 Task: Add an event with the title Casual Training Session: Effective Decision-Making and Problem-Solving Skills, date '2024/05/09', time 9:40 AM to 11:40 AM, logged in from the account softage.3@softage.netand send the event invitation to softage.2@softage.net and softage.4@softage.net. Set a reminder for the event At time of event
Action: Mouse moved to (108, 120)
Screenshot: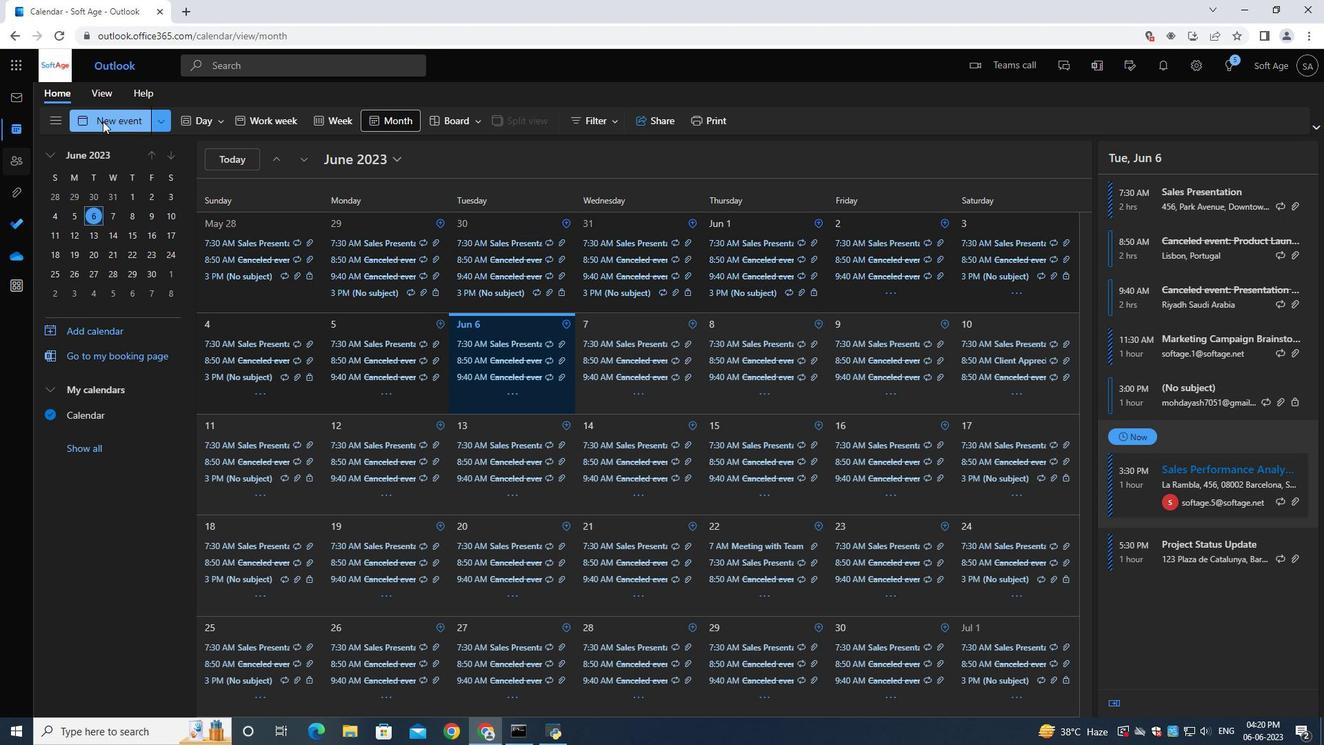 
Action: Mouse pressed left at (108, 120)
Screenshot: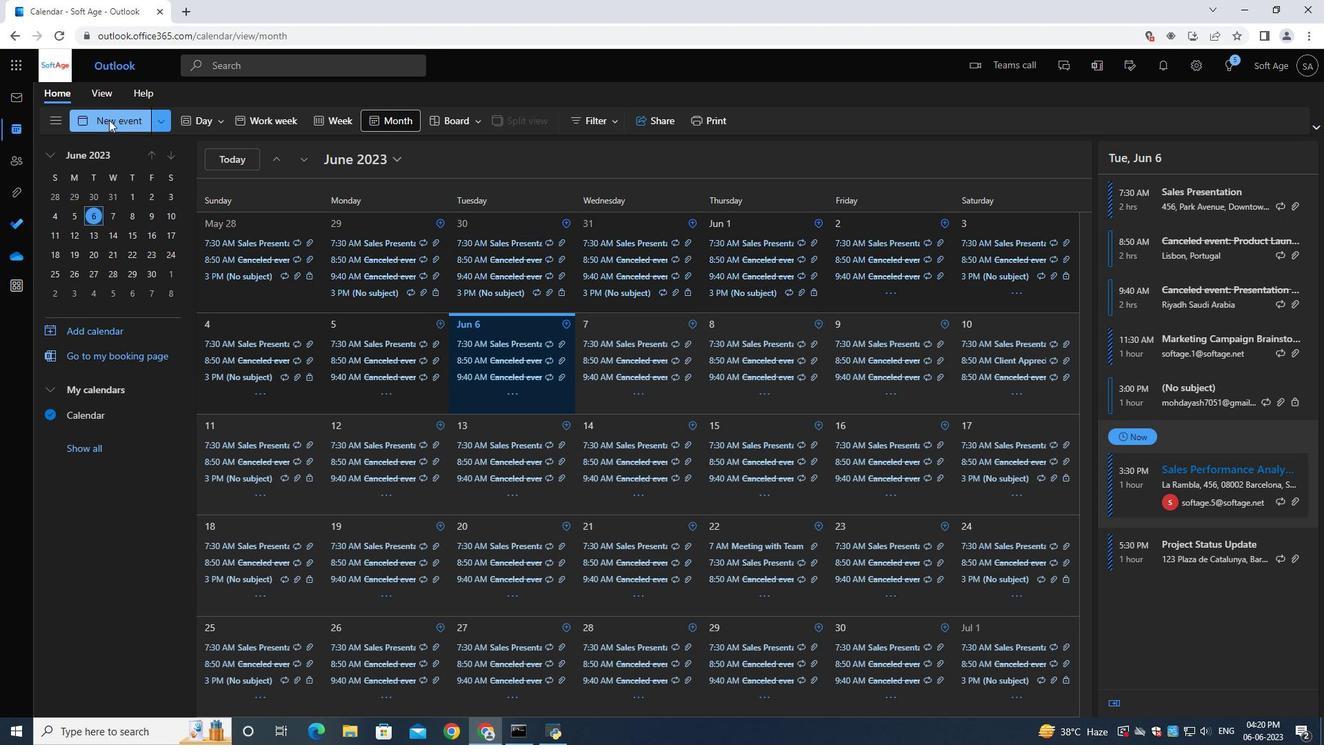 
Action: Mouse moved to (342, 213)
Screenshot: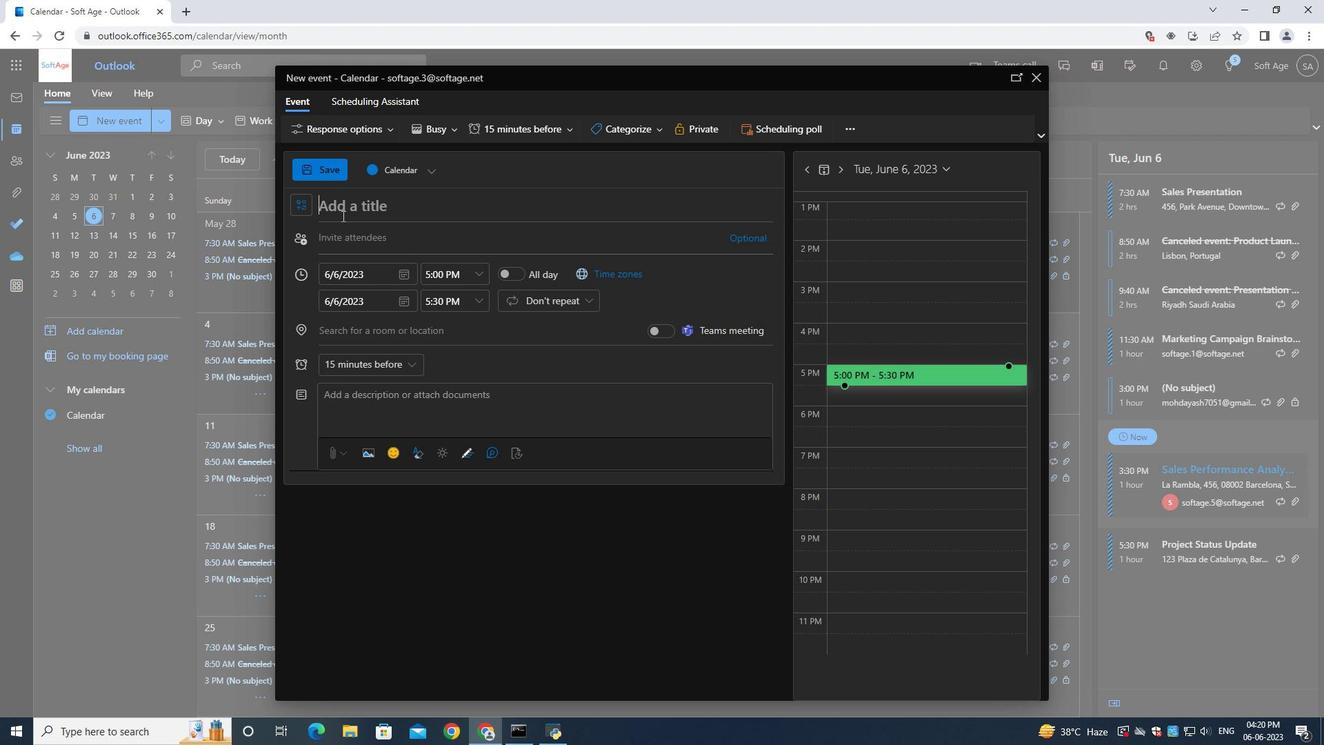 
Action: Mouse pressed left at (342, 213)
Screenshot: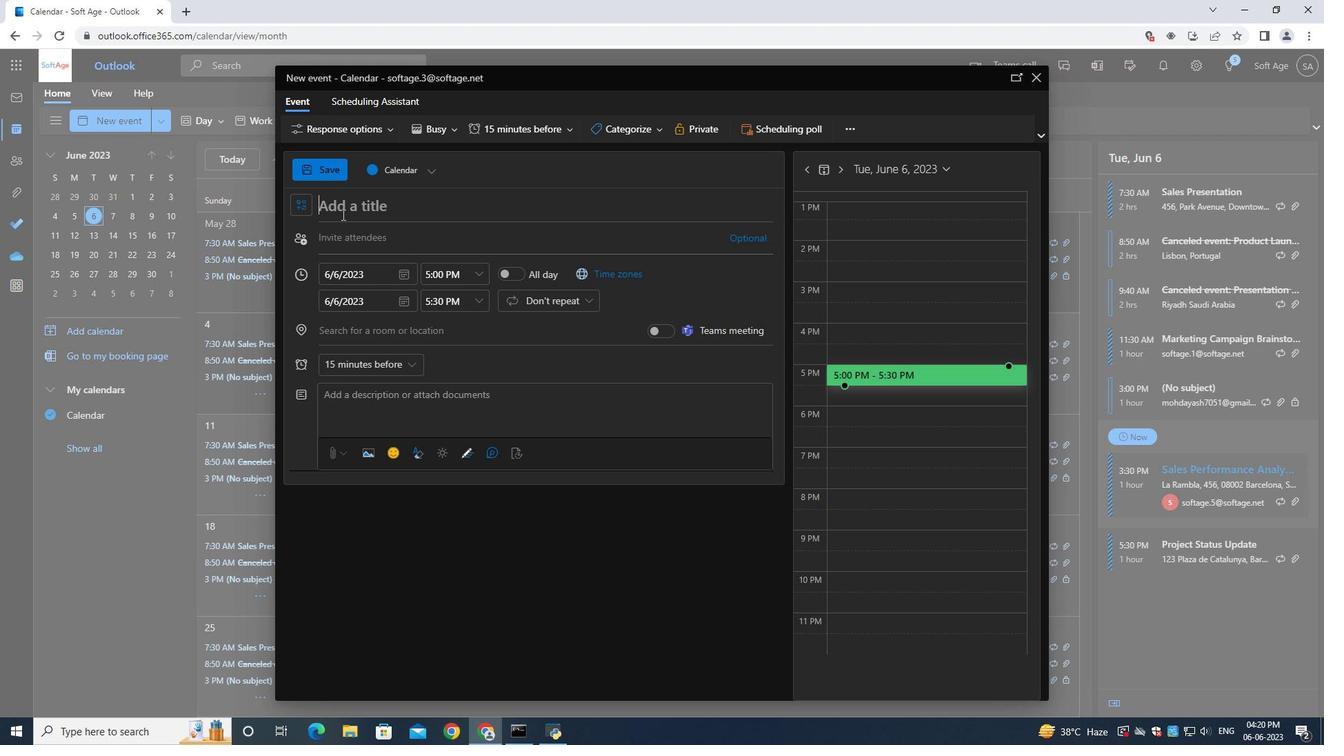 
Action: Mouse moved to (342, 213)
Screenshot: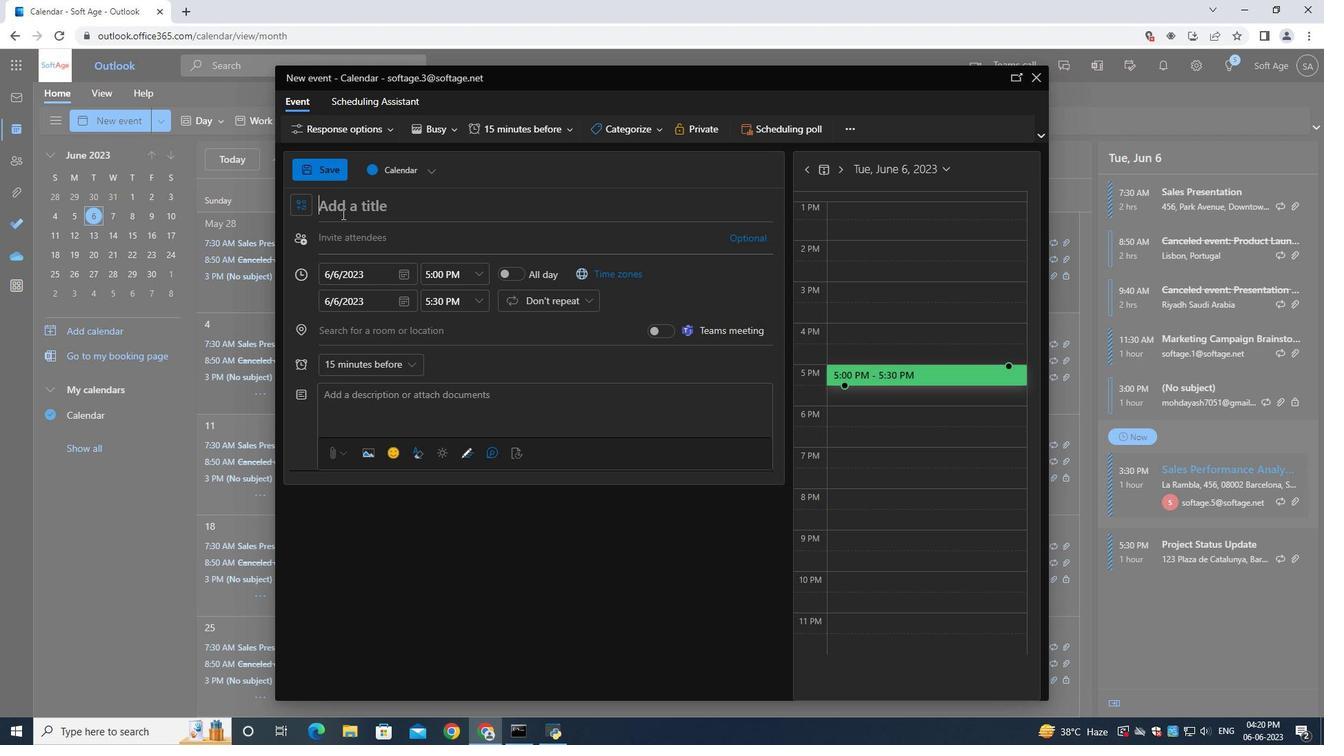 
Action: Key pressed <Key.shift><Key.shift><Key.shift><Key.shift><Key.shift><Key.shift><Key.shift><Key.shift><Key.shift><Key.shift><Key.shift><Key.shift><Key.shift><Key.shift><Key.shift><Key.shift><Key.shift><Key.shift><Key.shift><Key.shift><Key.shift><Key.shift><Key.shift>Casual<Key.space><Key.shift>Training<Key.space><Key.shift>Session<Key.shift_r>:<Key.space><Key.shift>Effective<Key.space><Key.shift>Decision-<Key.shift>Making<Key.space>and<Key.space><Key.shift><Key.shift>Problem<Key.space><Key.shift><Key.shift><Key.shift><Key.shift><Key.shift><Key.shift><Key.shift><Key.shift><Key.shift><Key.shift><Key.shift><Key.shift><Key.shift><Key.shift>-<Key.backspace><Key.backspace>-<Key.shift><Key.shift><Key.shift><Key.shift>Solving<Key.space><Key.shift>Skills
Screenshot: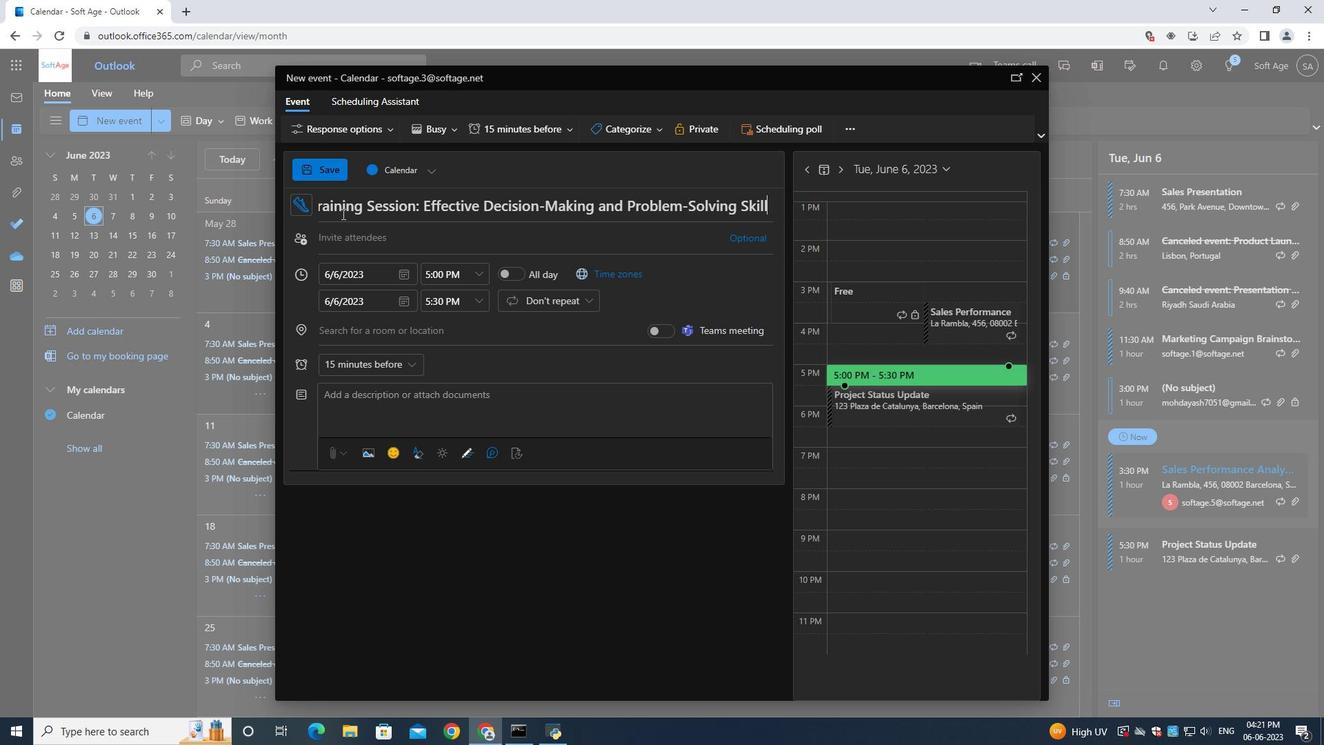 
Action: Mouse moved to (404, 278)
Screenshot: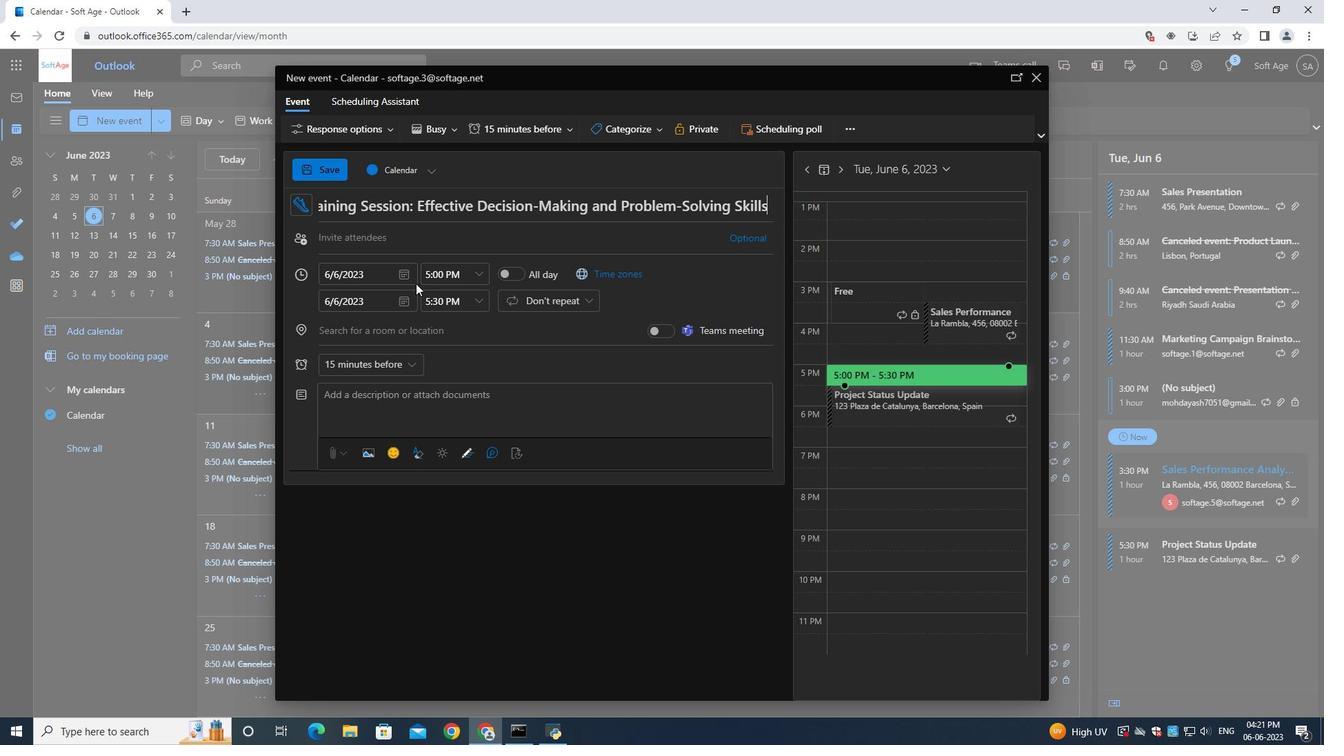 
Action: Mouse pressed left at (404, 278)
Screenshot: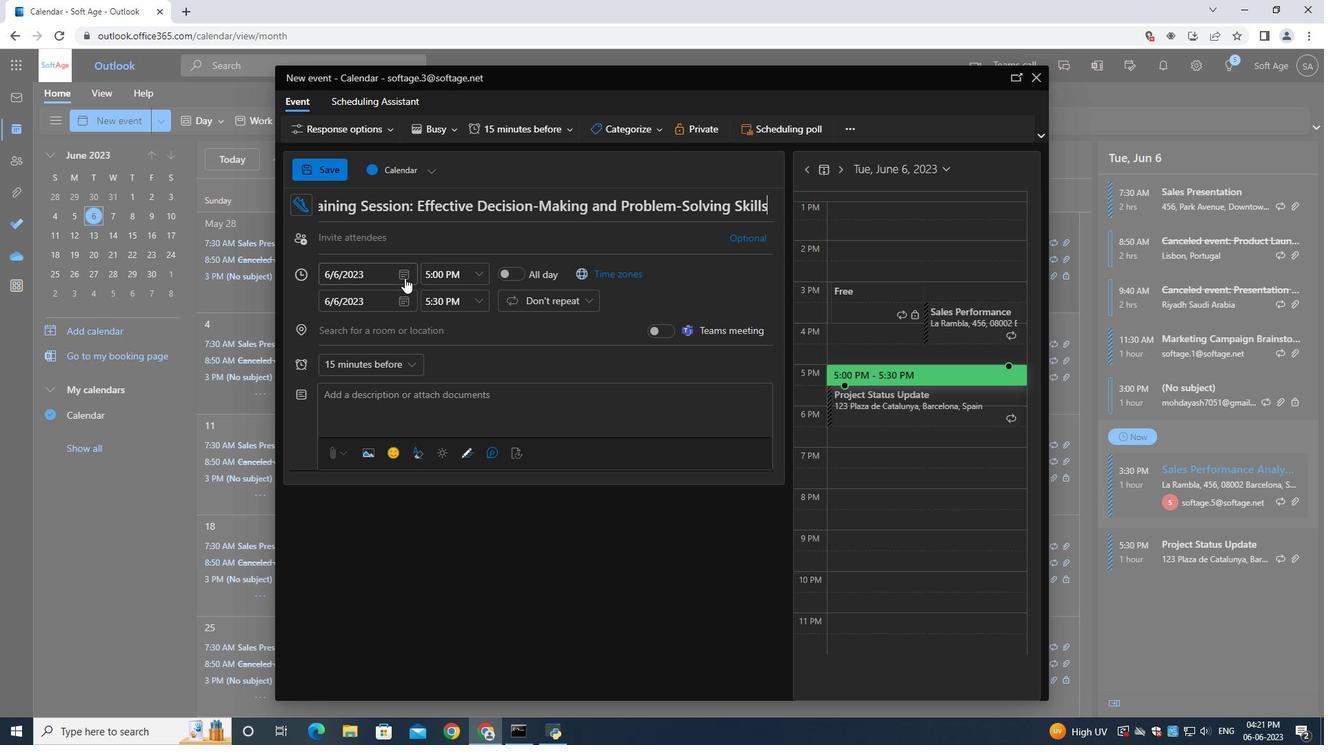 
Action: Mouse moved to (444, 302)
Screenshot: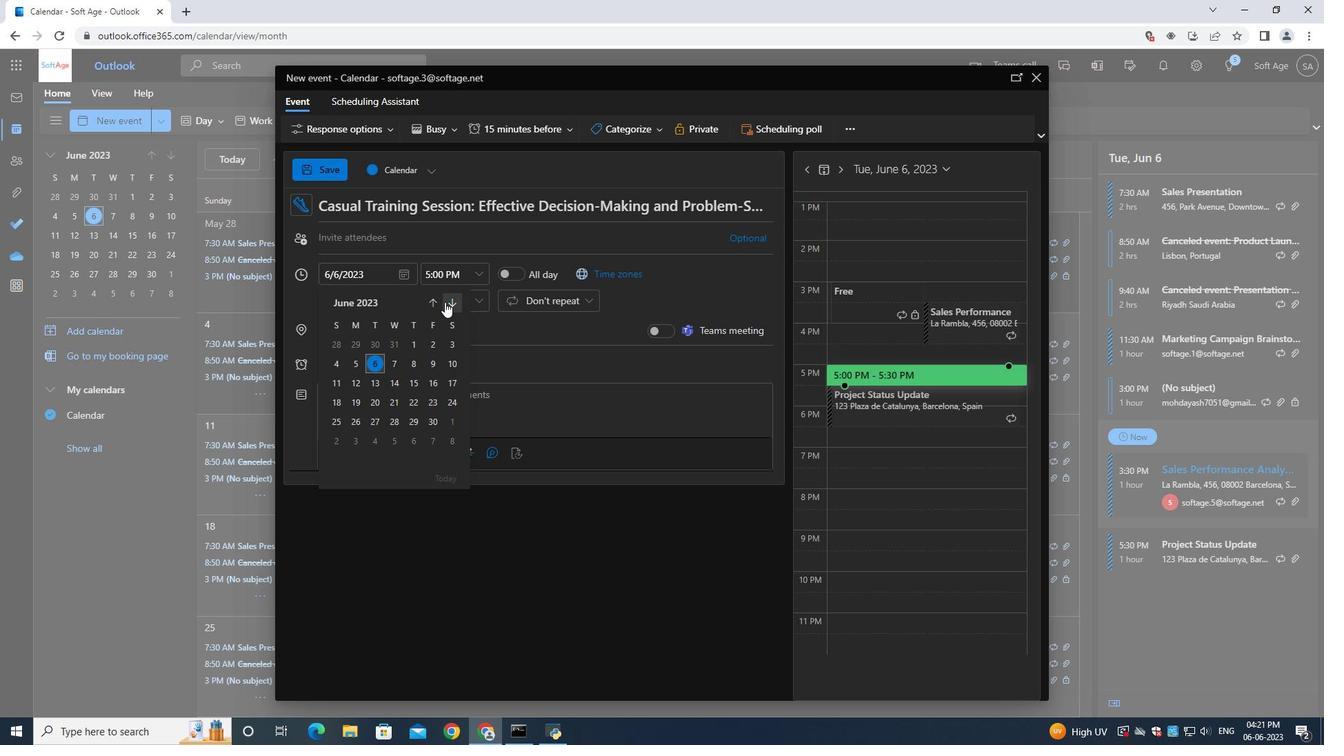 
Action: Mouse pressed left at (444, 302)
Screenshot: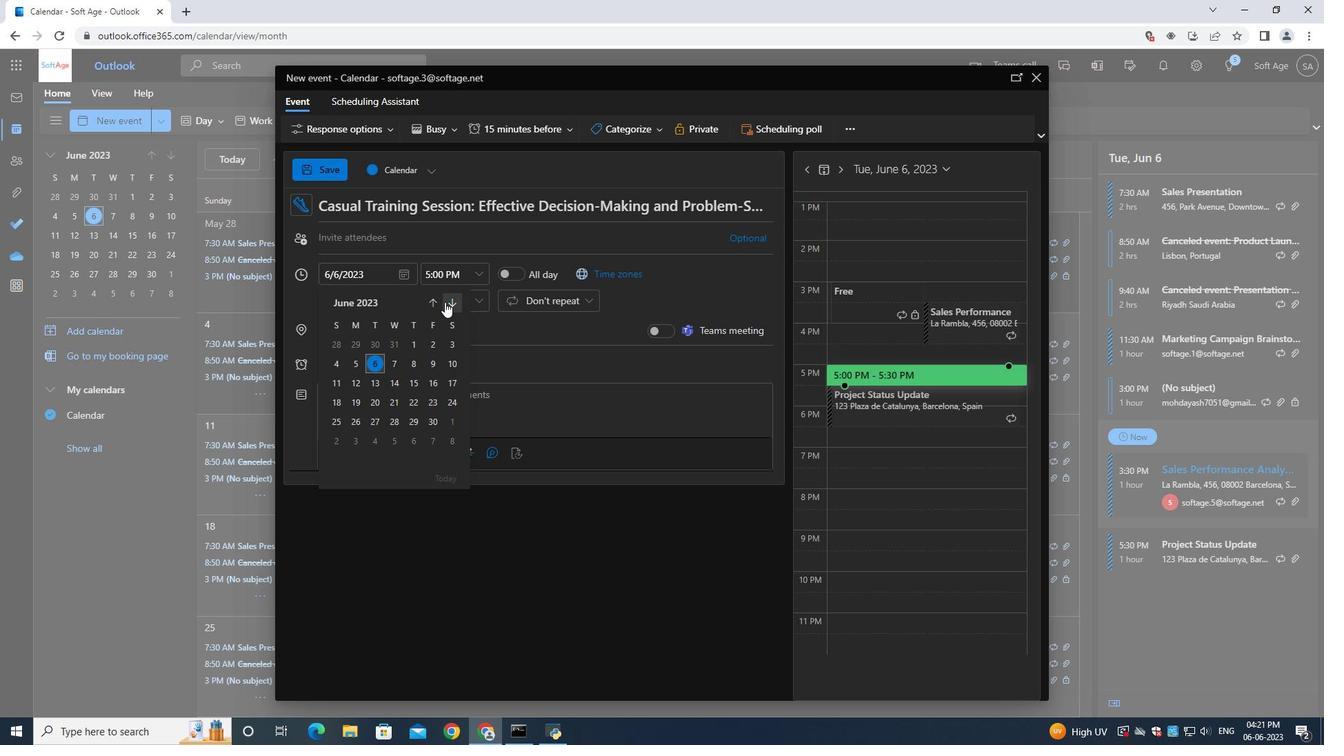 
Action: Mouse moved to (445, 302)
Screenshot: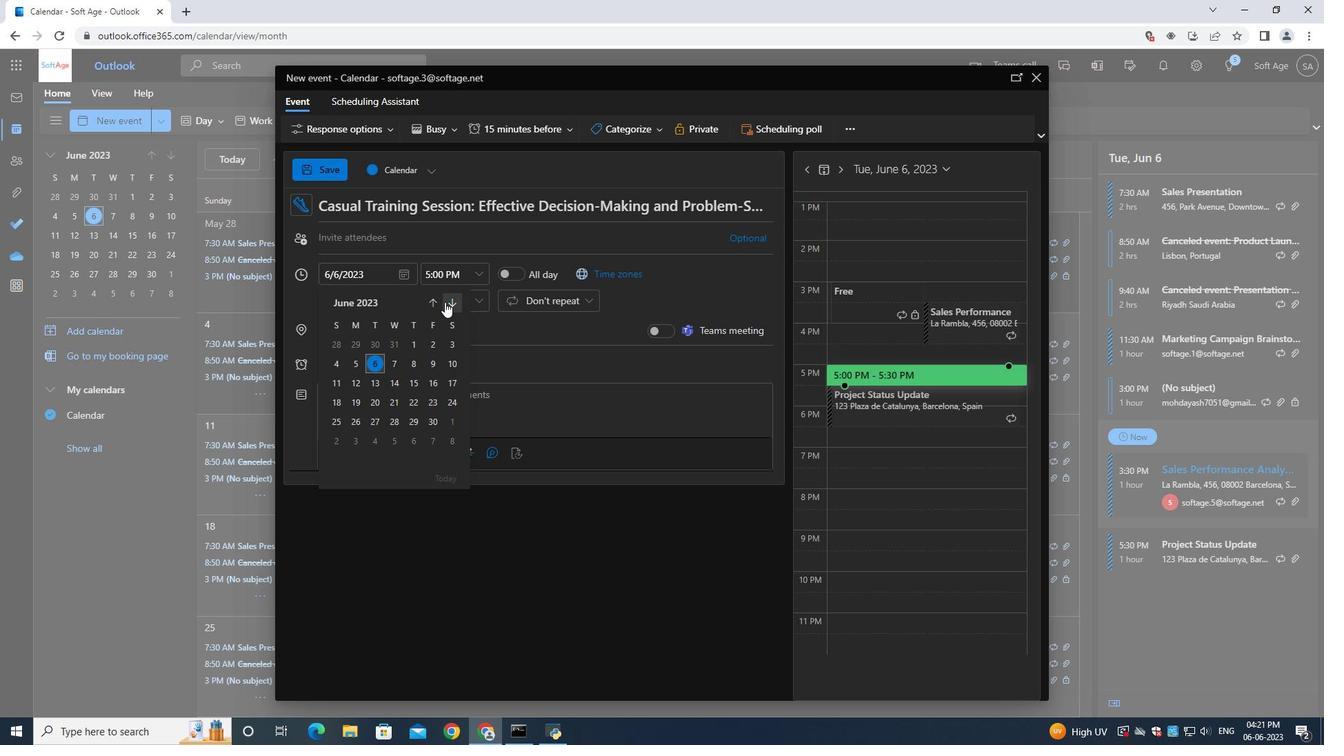 
Action: Mouse pressed left at (445, 302)
Screenshot: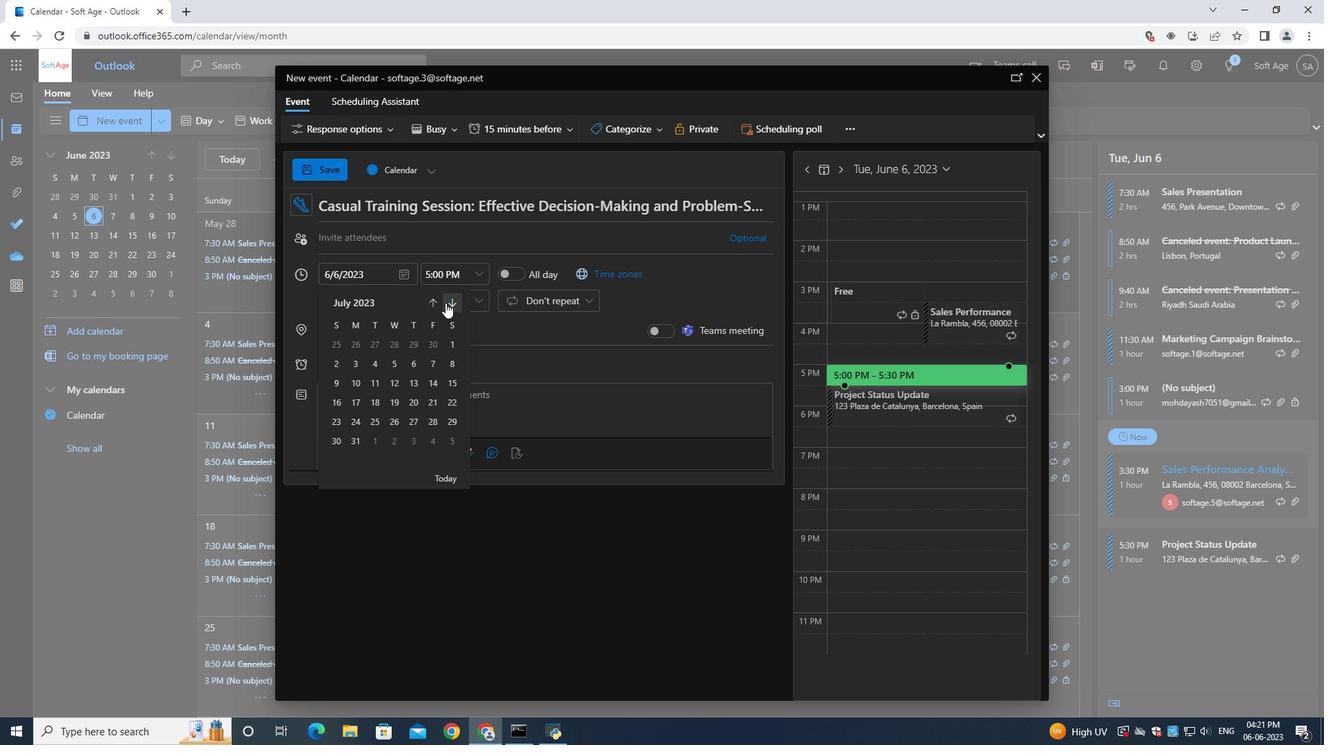 
Action: Mouse pressed left at (445, 302)
Screenshot: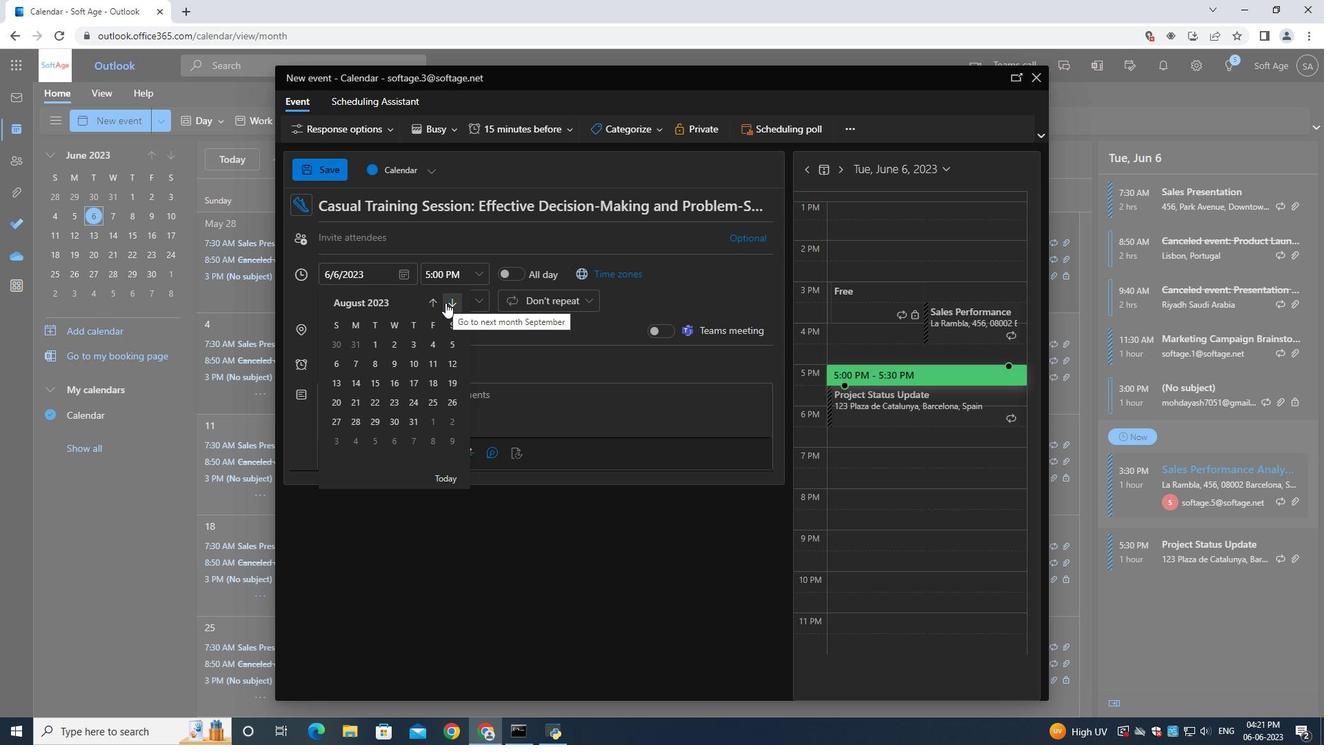 
Action: Mouse pressed left at (445, 302)
Screenshot: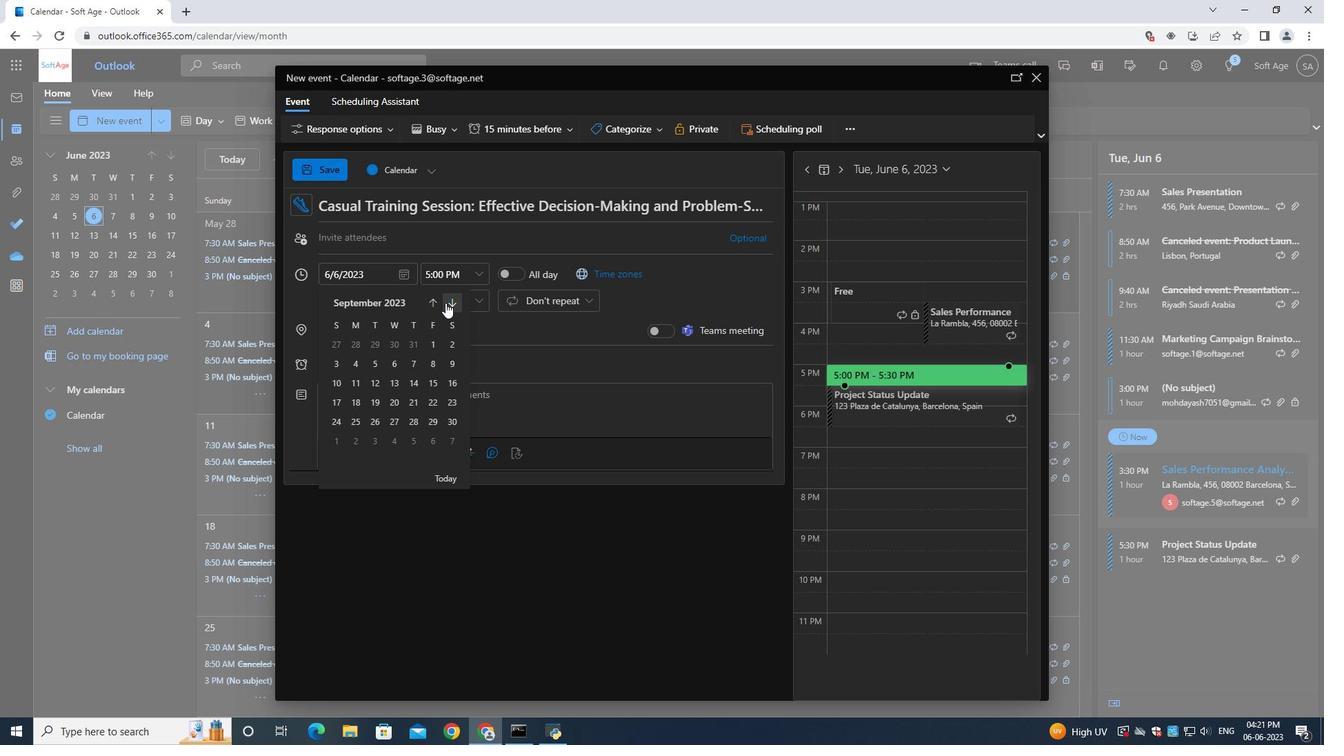 
Action: Mouse pressed left at (445, 302)
Screenshot: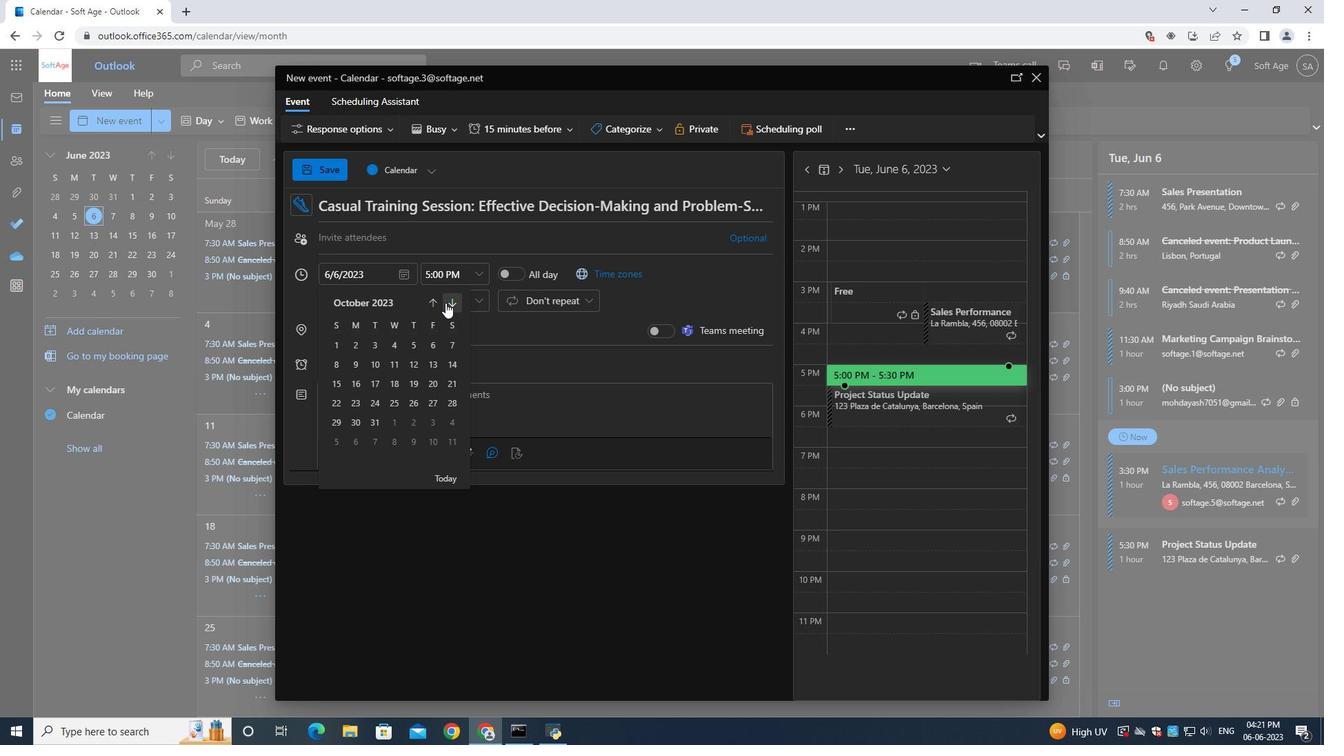 
Action: Mouse pressed left at (445, 302)
Screenshot: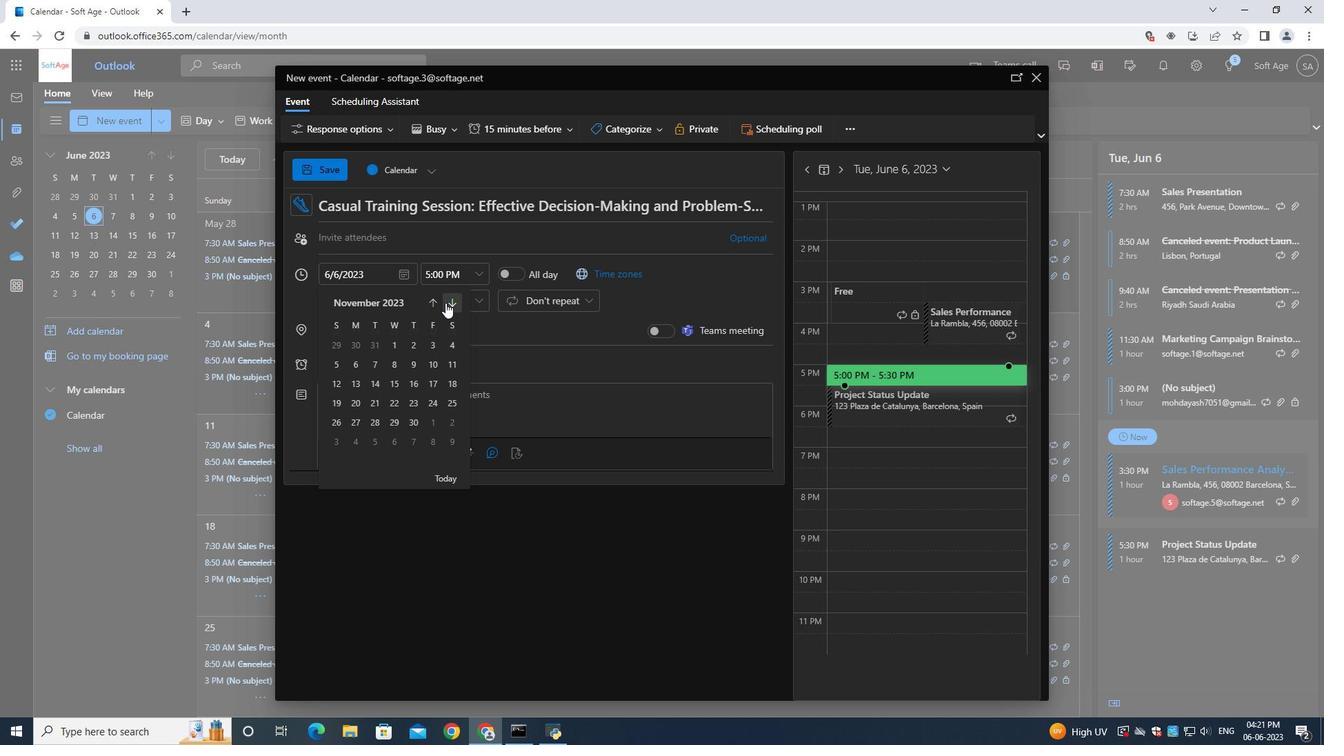 
Action: Mouse pressed left at (445, 302)
Screenshot: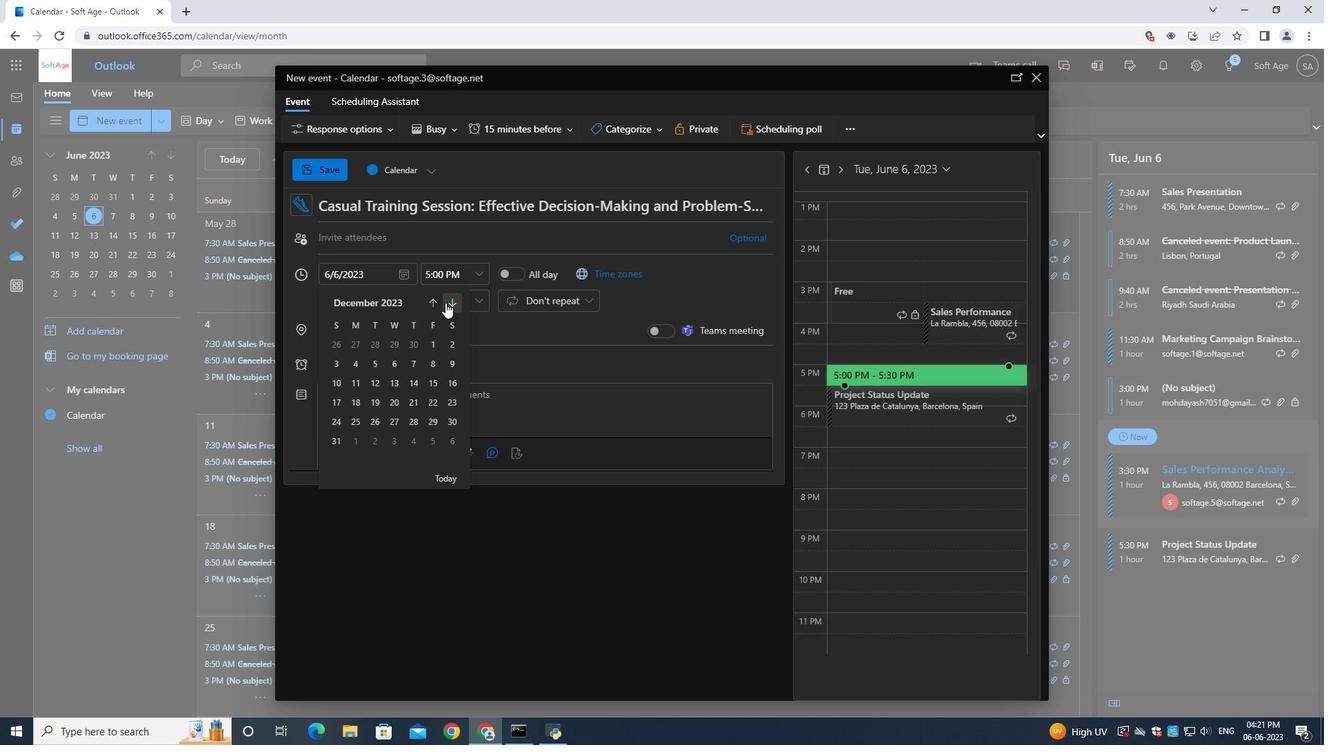 
Action: Mouse pressed left at (445, 302)
Screenshot: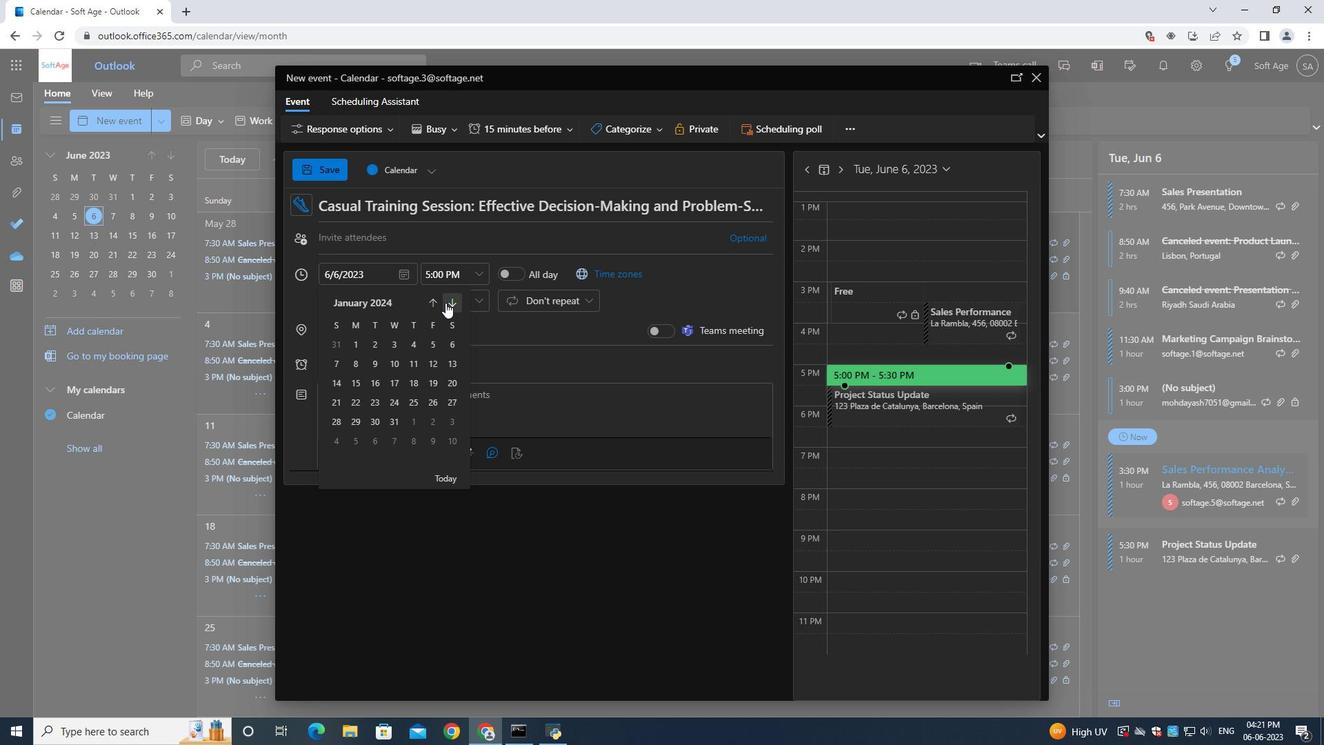 
Action: Mouse pressed left at (445, 302)
Screenshot: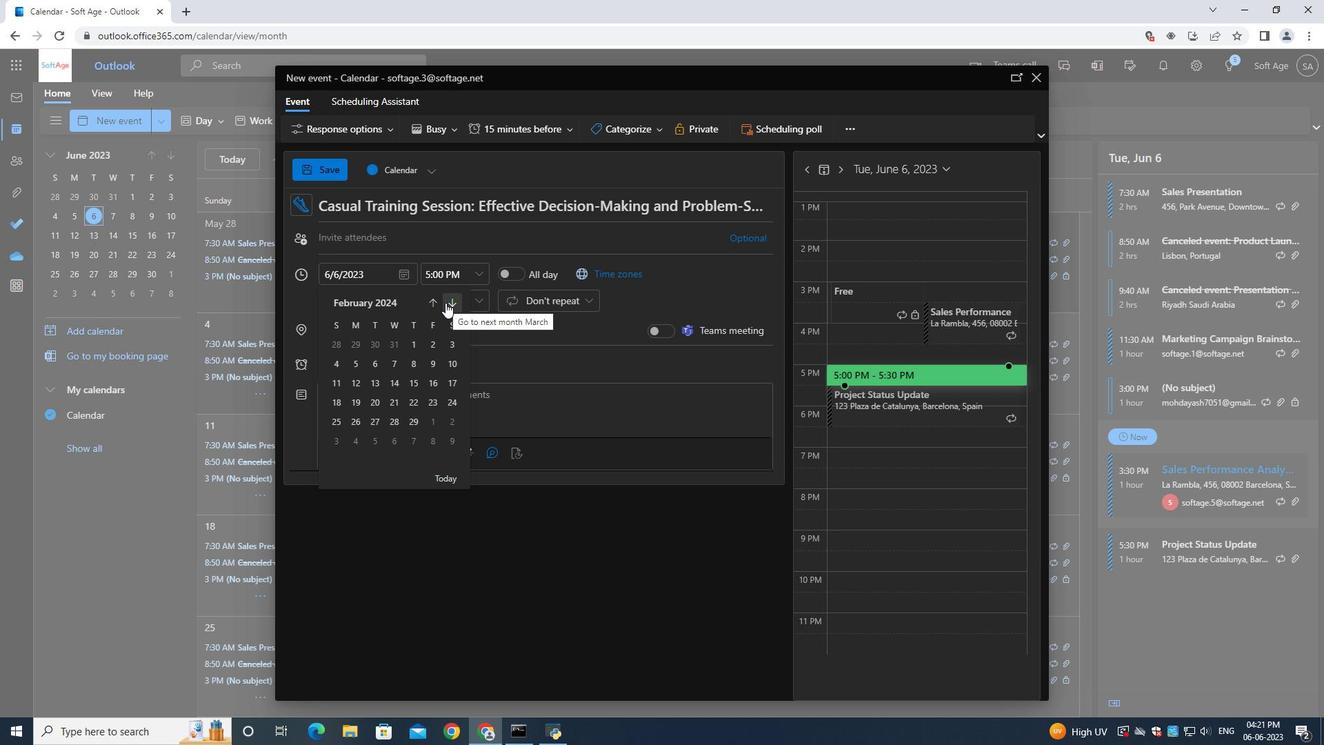 
Action: Mouse pressed left at (445, 302)
Screenshot: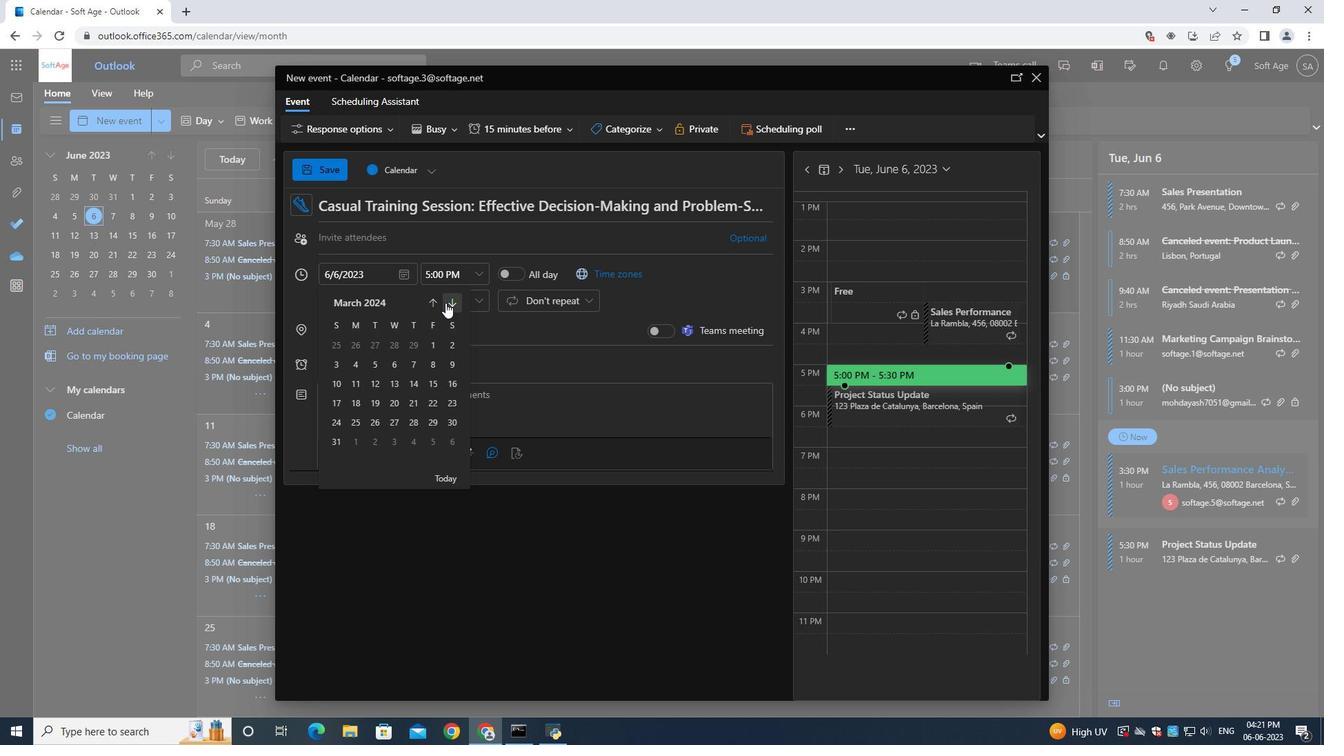 
Action: Mouse pressed left at (445, 302)
Screenshot: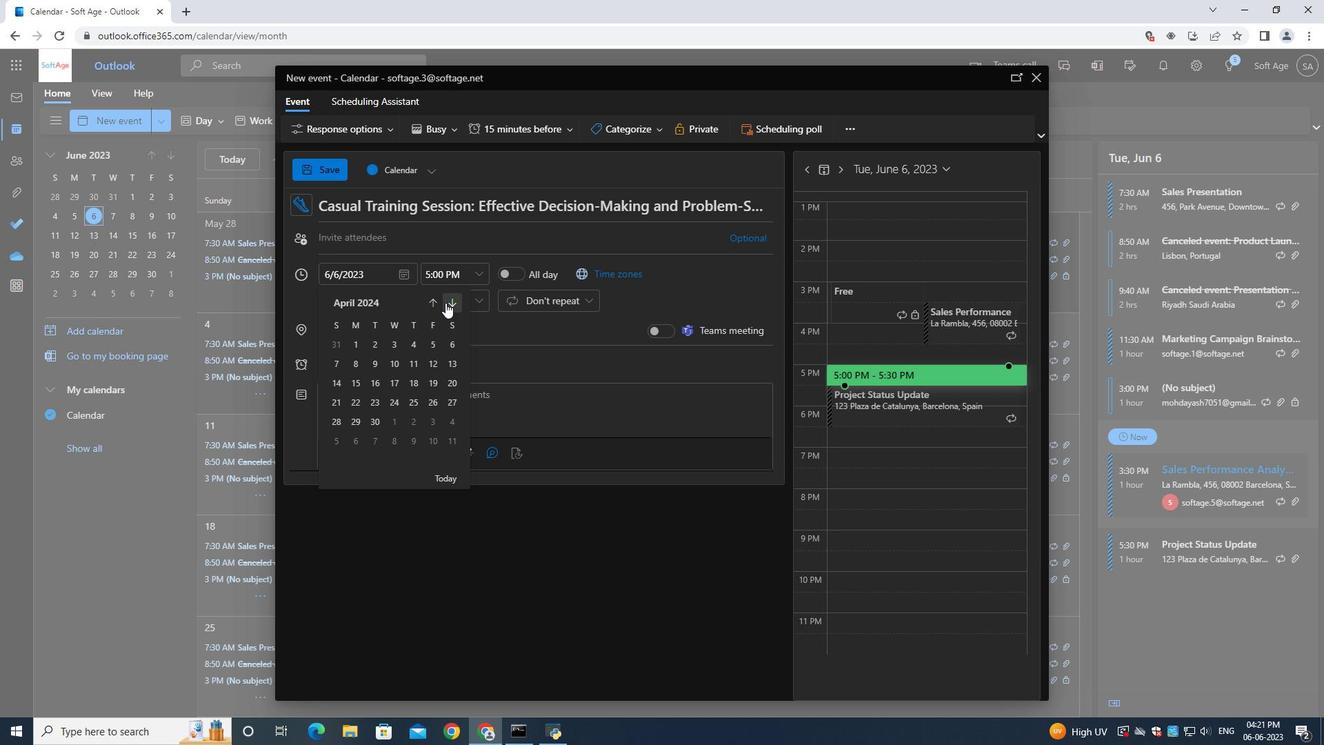 
Action: Mouse moved to (411, 363)
Screenshot: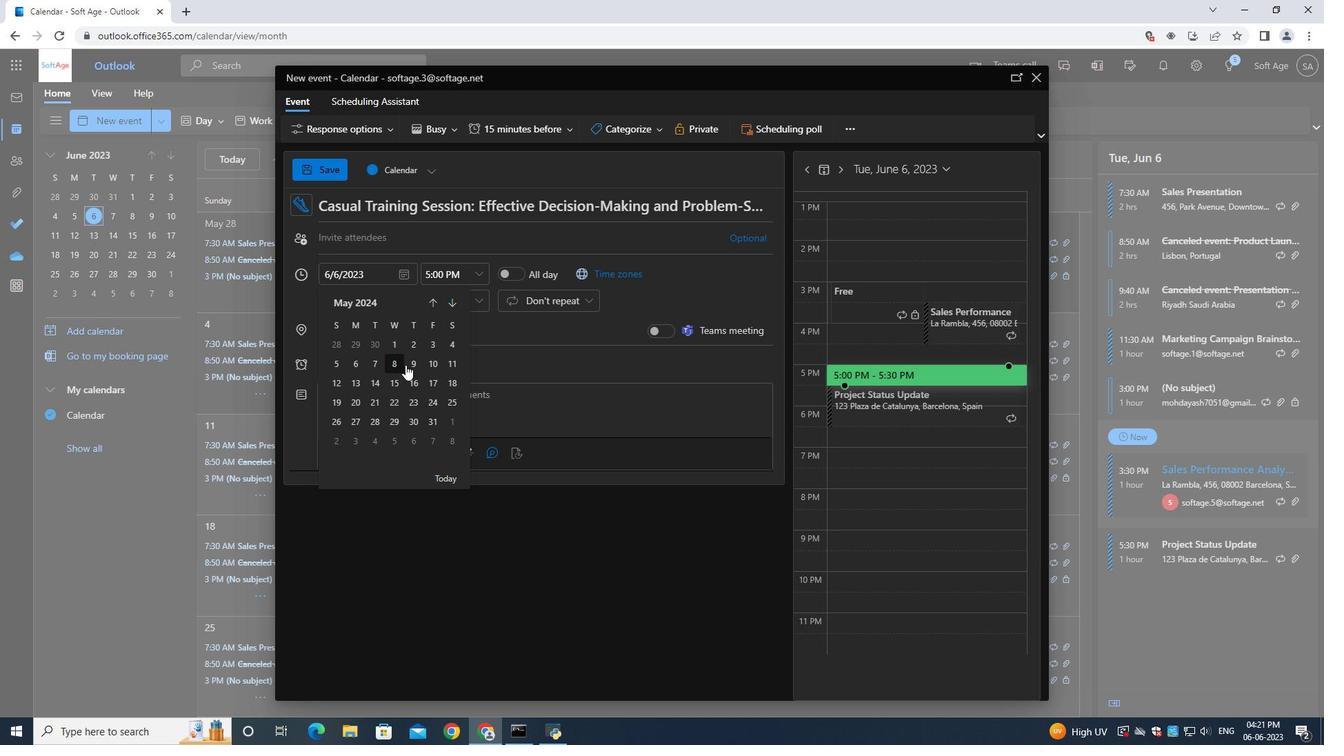
Action: Mouse pressed left at (411, 363)
Screenshot: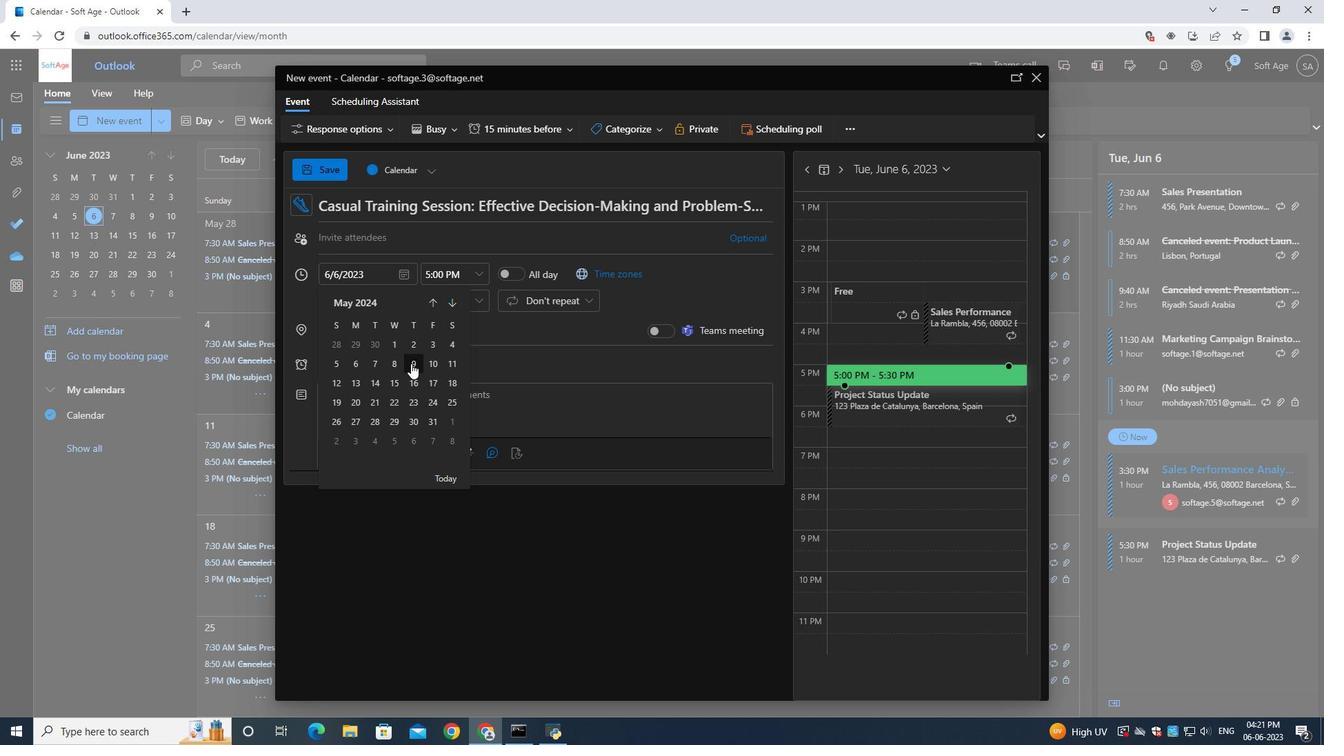 
Action: Mouse moved to (442, 278)
Screenshot: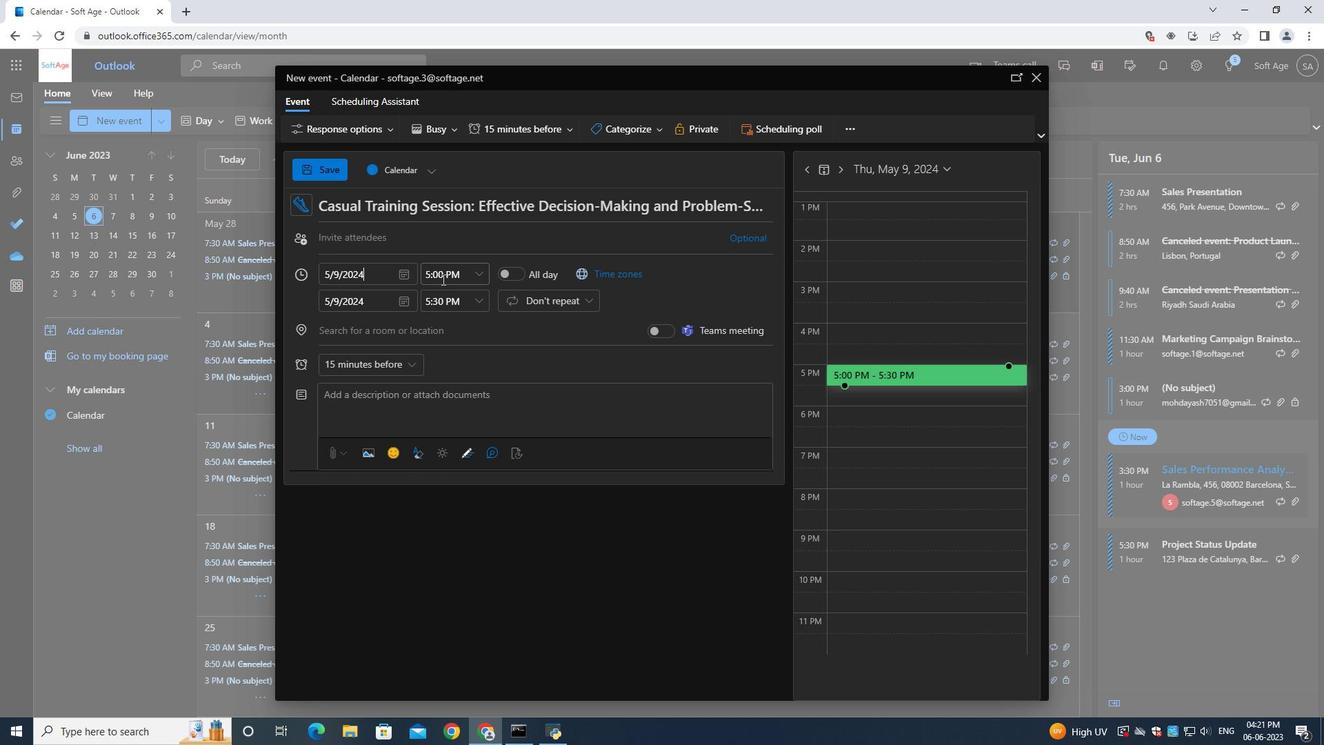 
Action: Mouse pressed left at (442, 278)
Screenshot: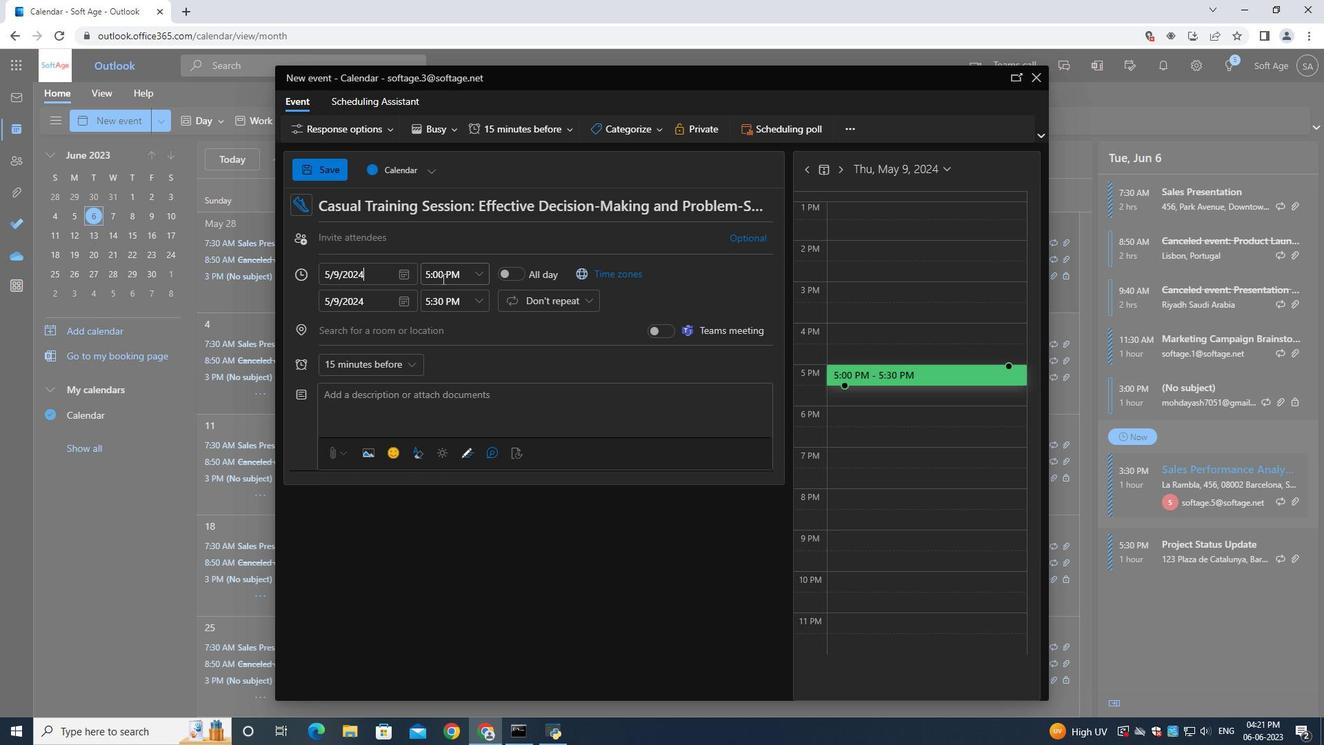 
Action: Mouse moved to (433, 274)
Screenshot: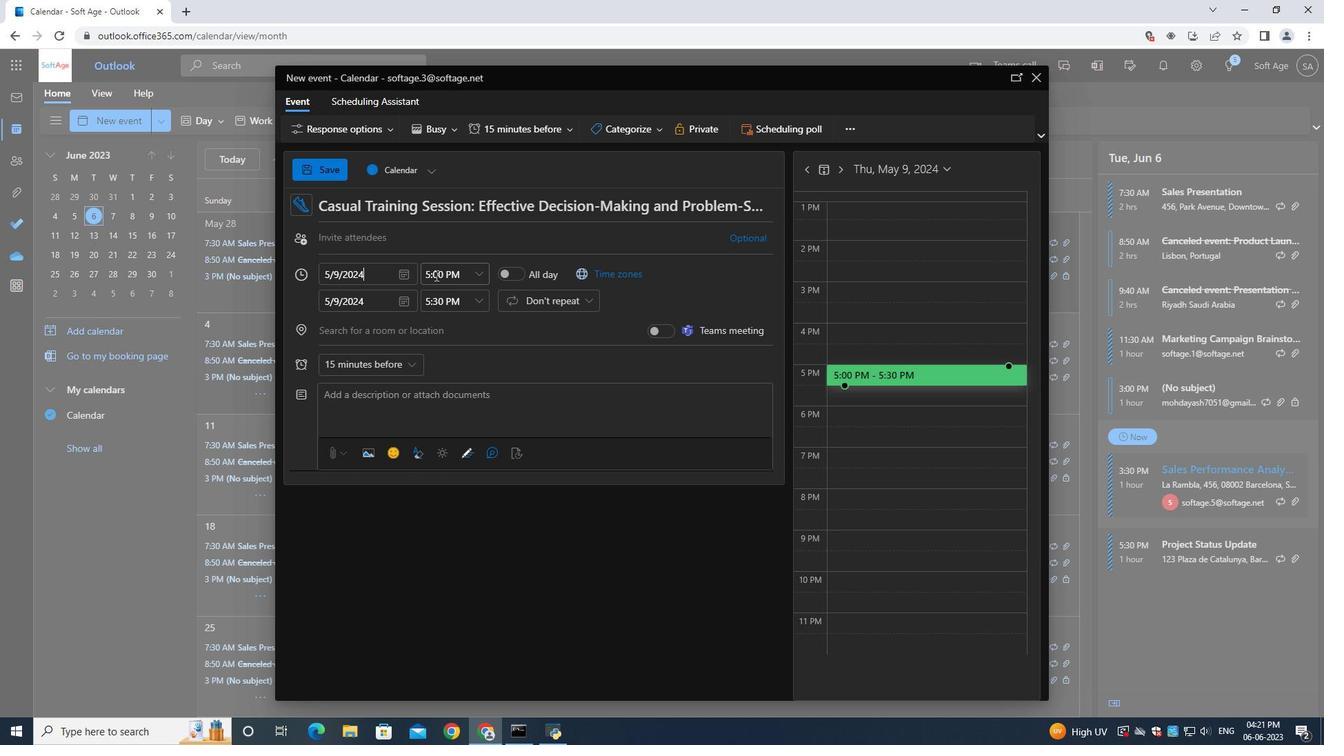 
Action: Mouse pressed left at (433, 274)
Screenshot: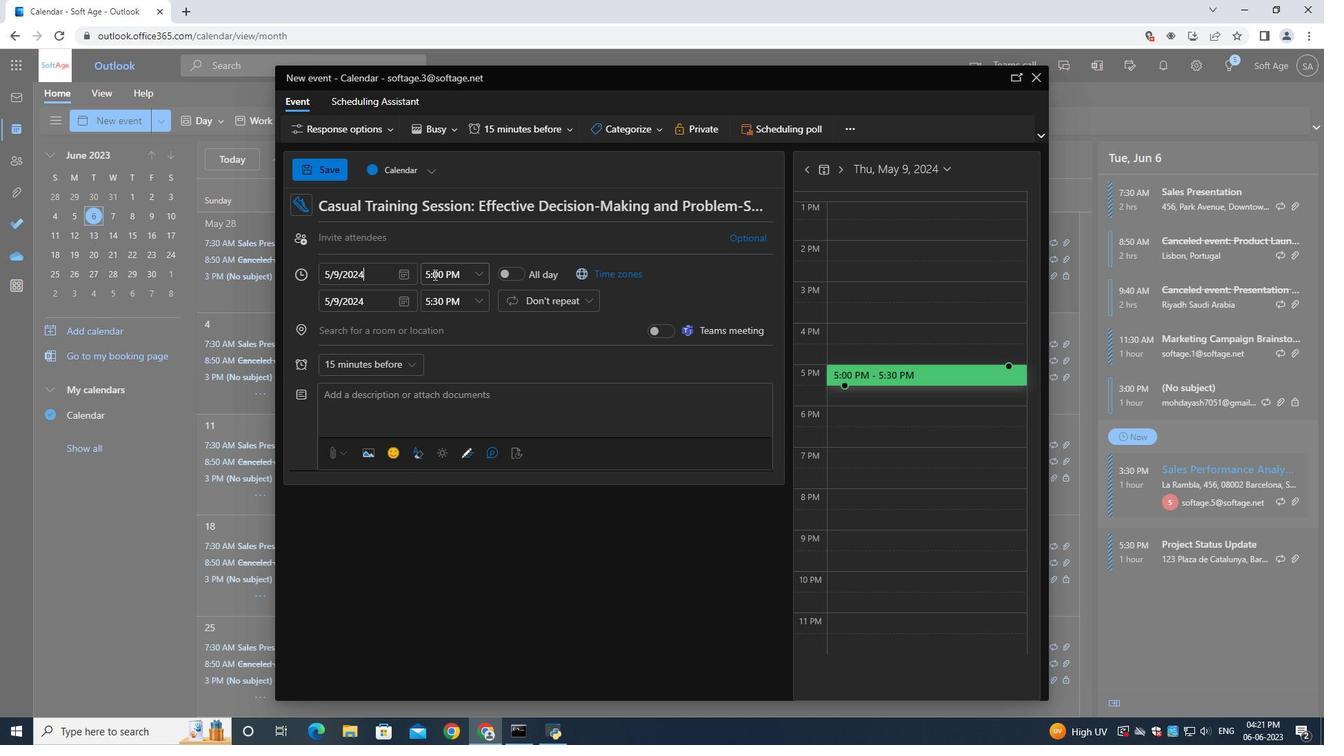
Action: Mouse pressed left at (433, 274)
Screenshot: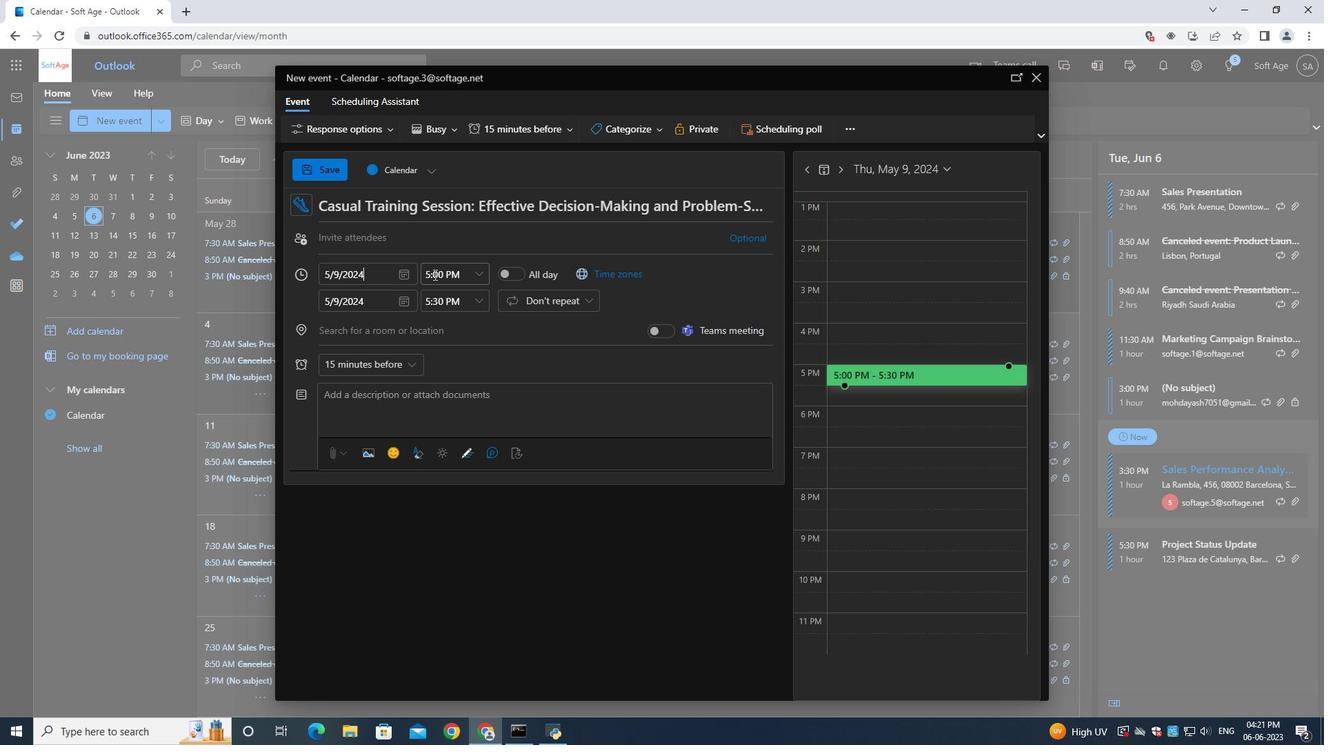 
Action: Mouse pressed left at (433, 274)
Screenshot: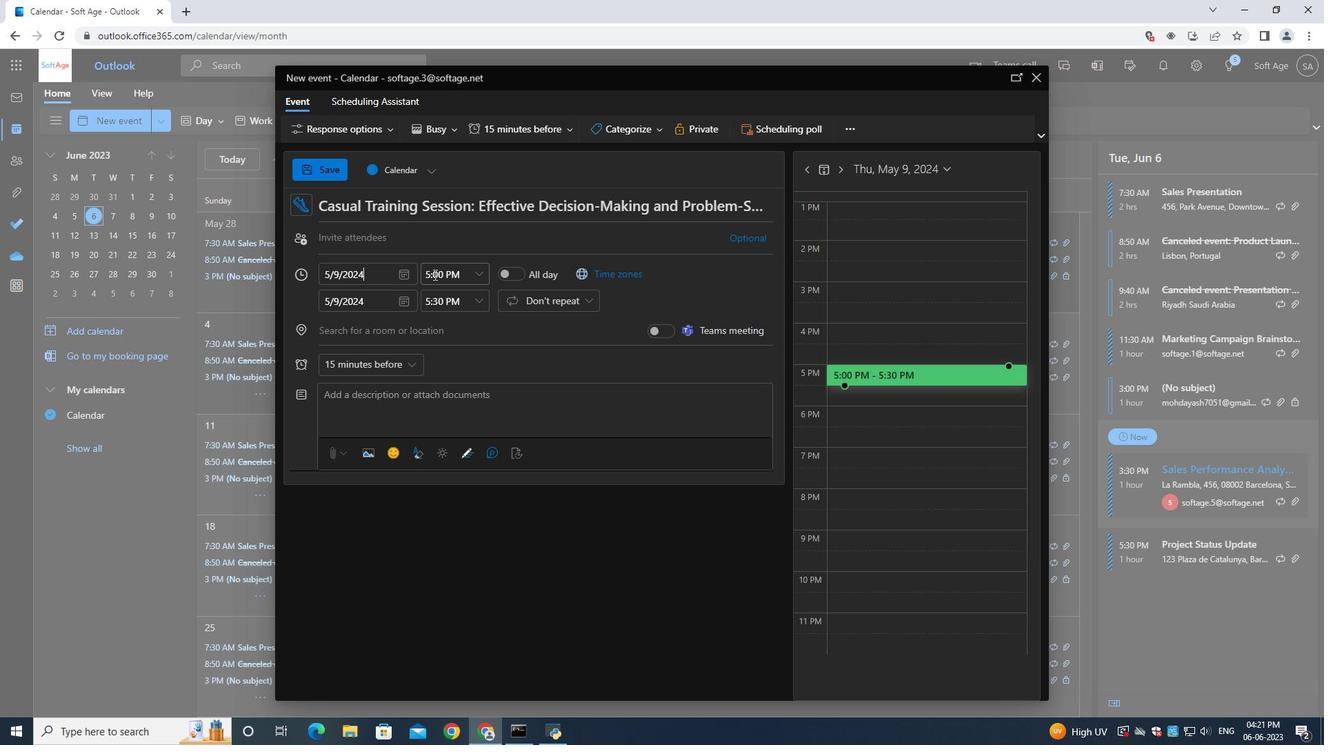 
Action: Mouse pressed left at (433, 274)
Screenshot: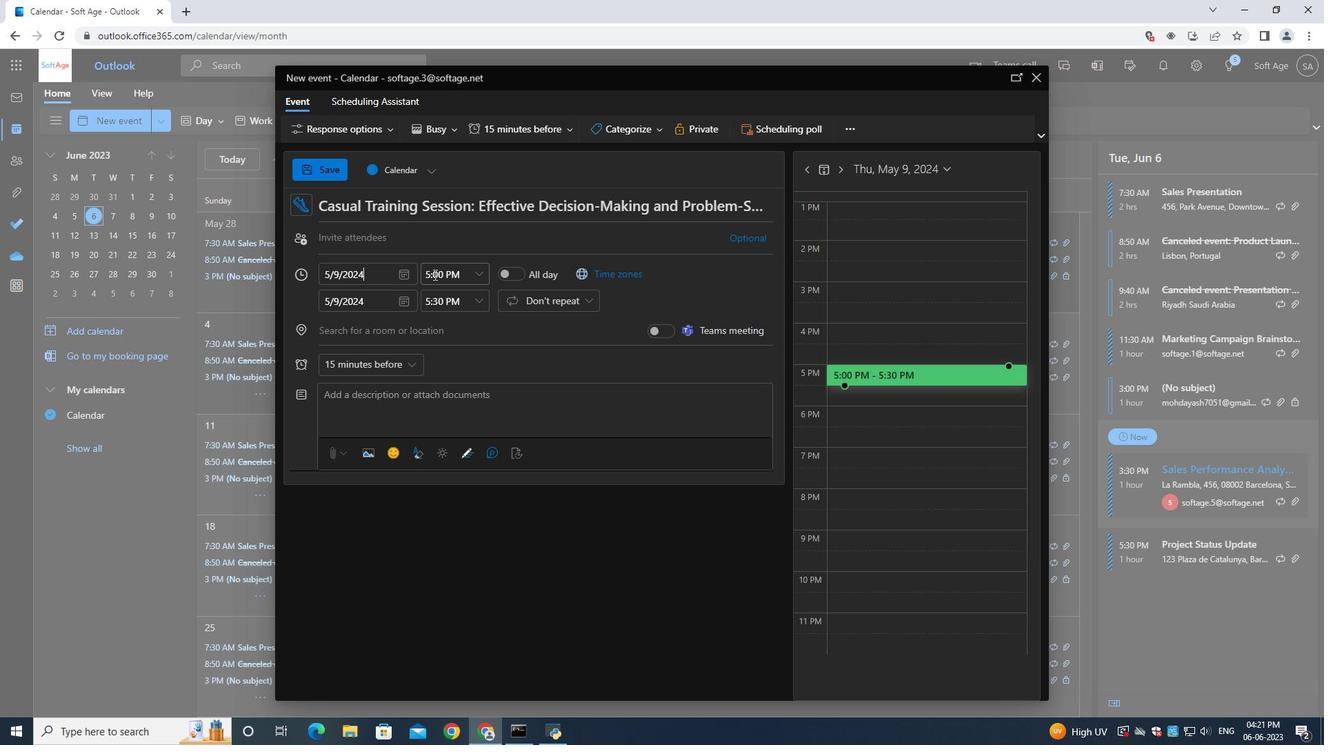 
Action: Mouse pressed left at (433, 274)
Screenshot: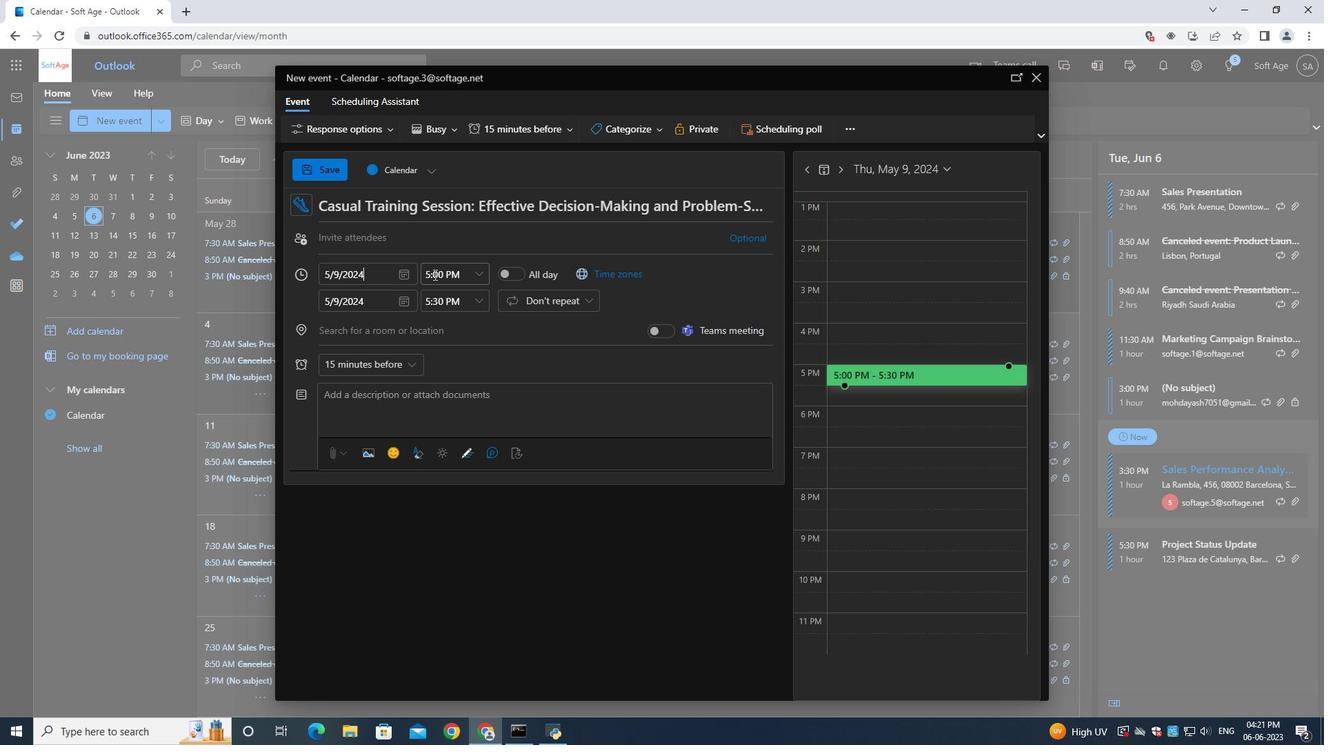 
Action: Mouse pressed left at (433, 274)
Screenshot: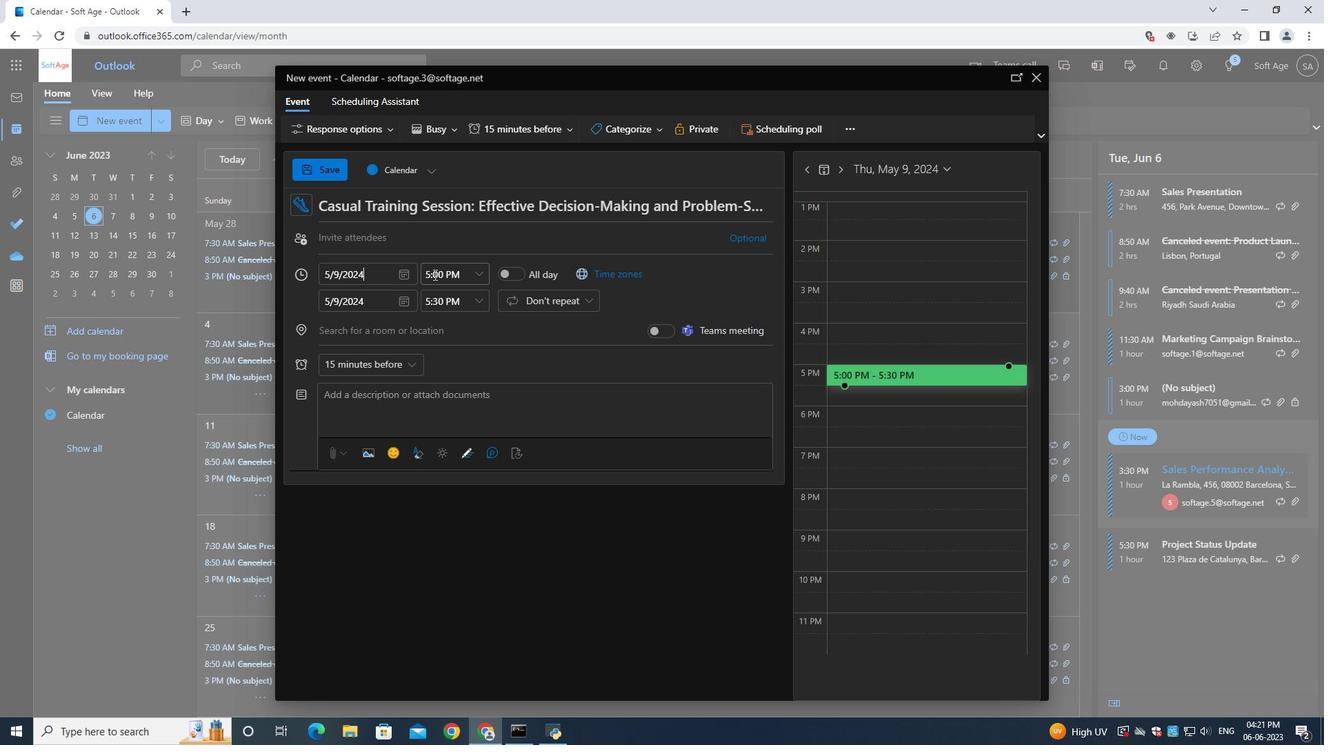 
Action: Mouse pressed left at (433, 274)
Screenshot: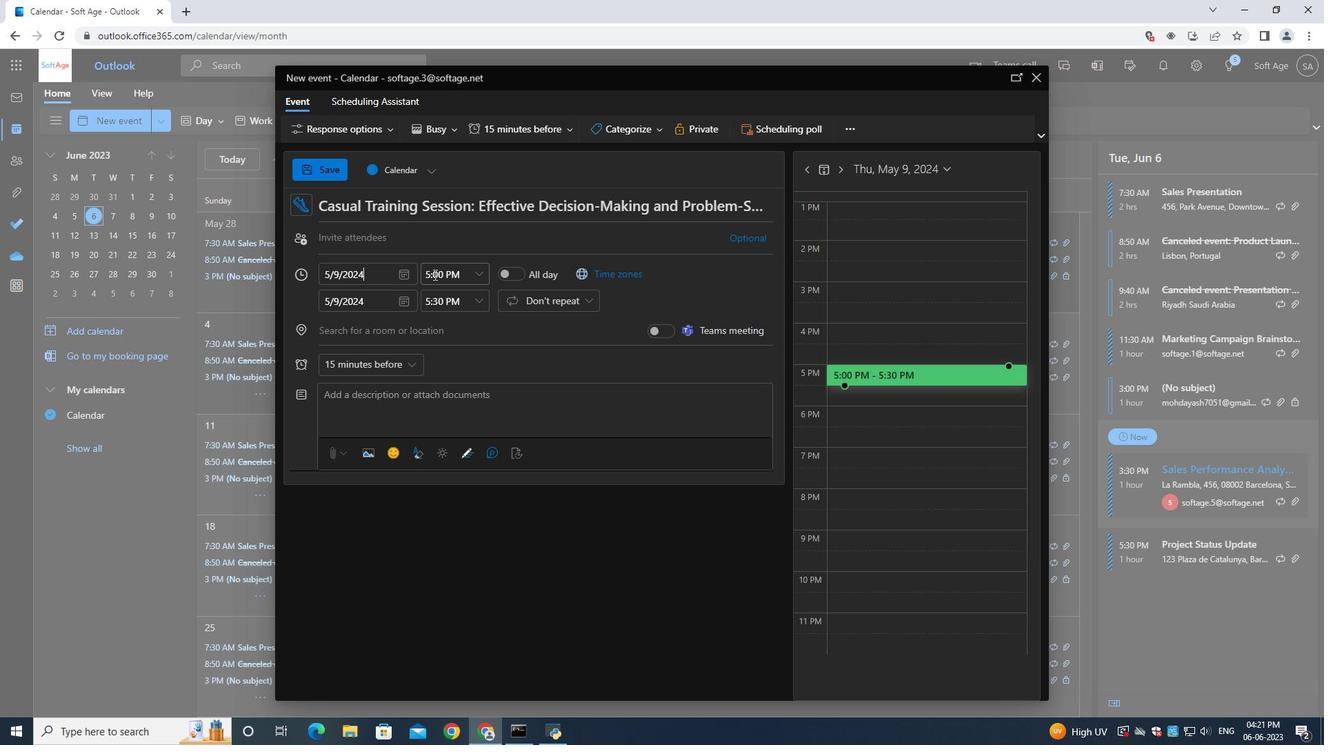 
Action: Mouse pressed left at (433, 274)
Screenshot: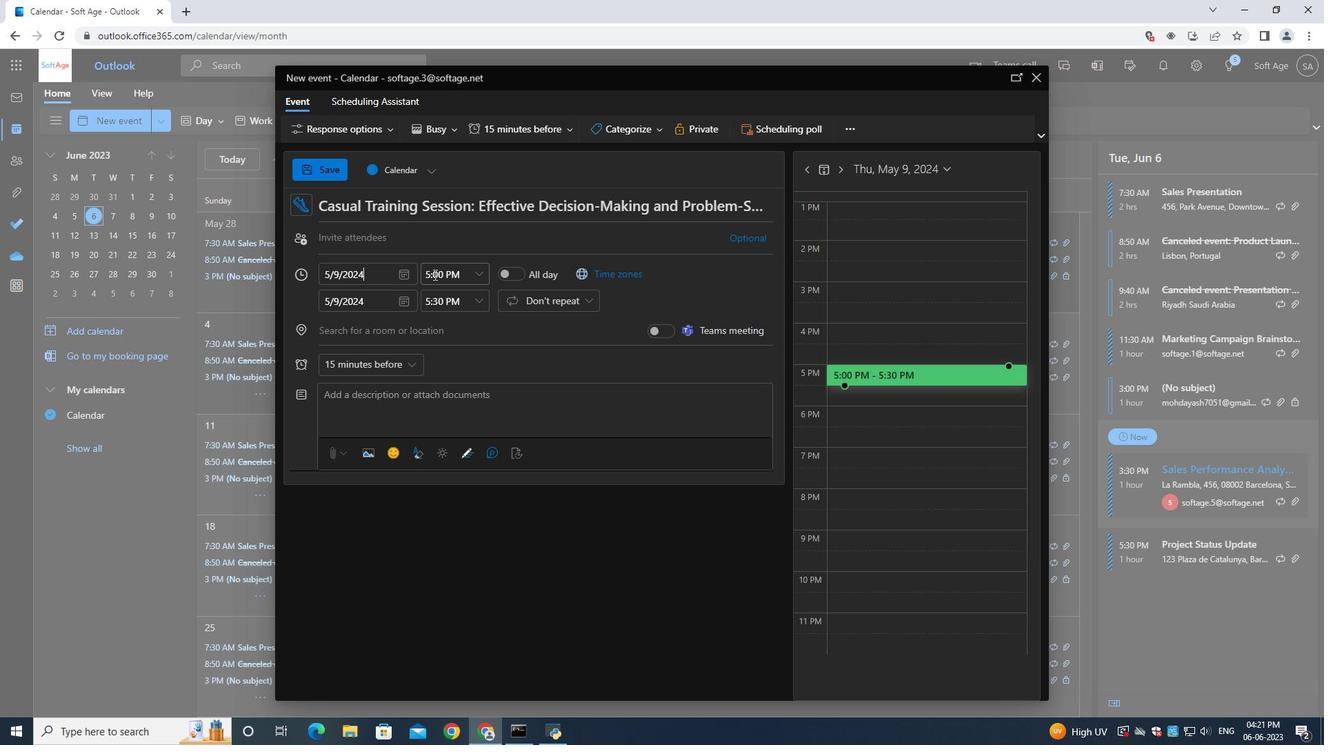 
Action: Mouse pressed left at (433, 274)
Screenshot: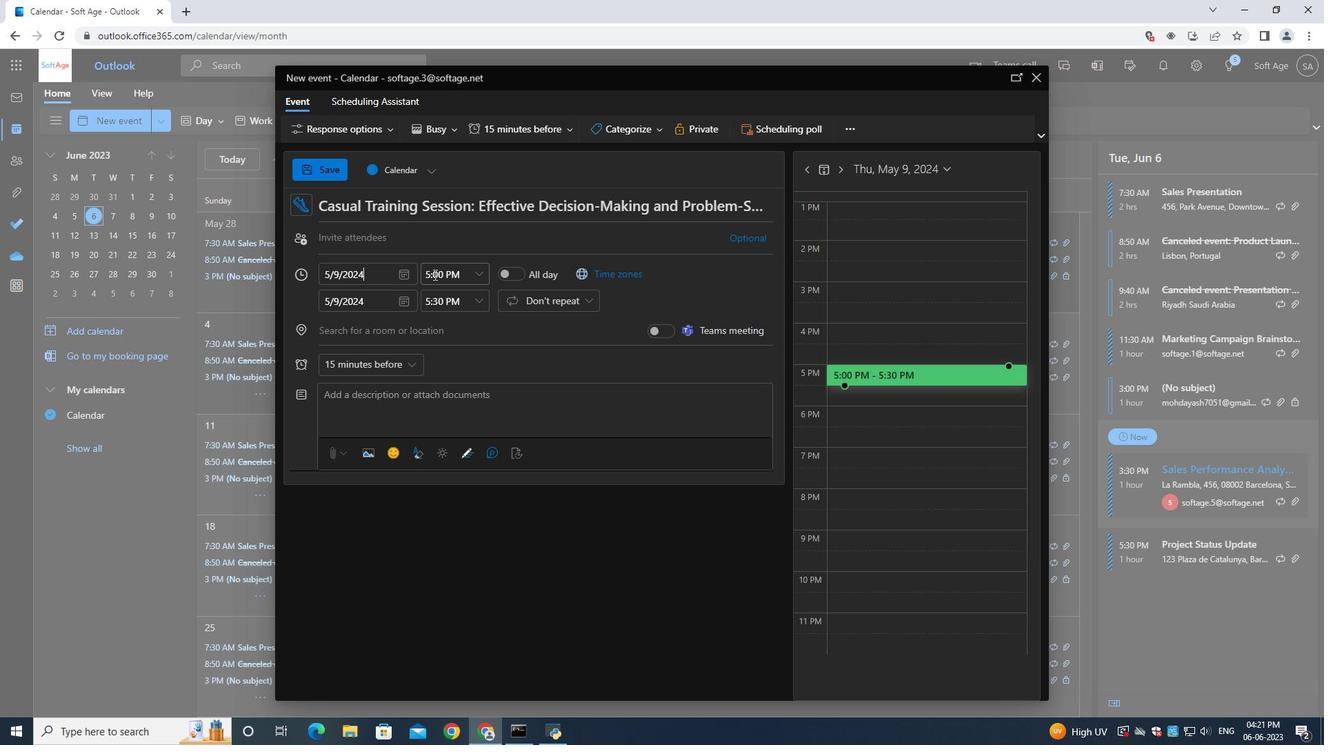 
Action: Key pressed 9<Key.shift_r>:40<Key.shift>AM
Screenshot: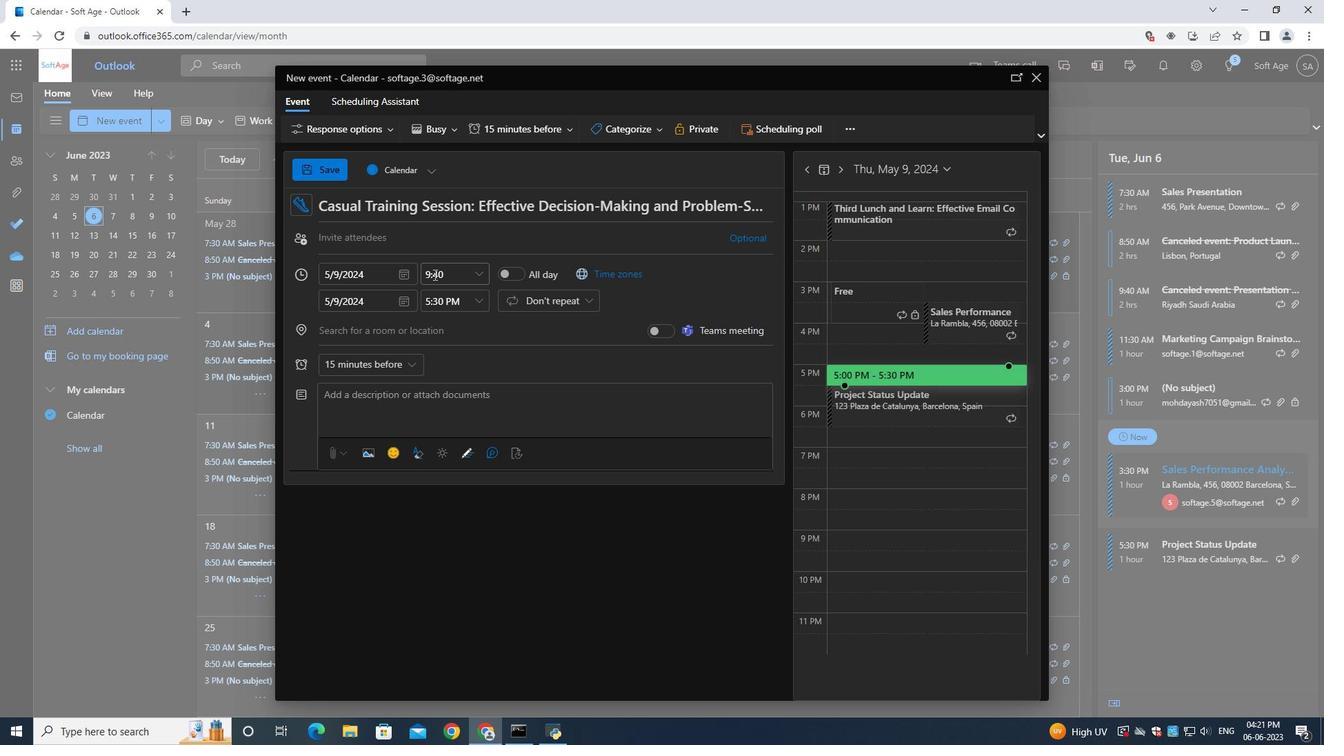 
Action: Mouse moved to (433, 302)
Screenshot: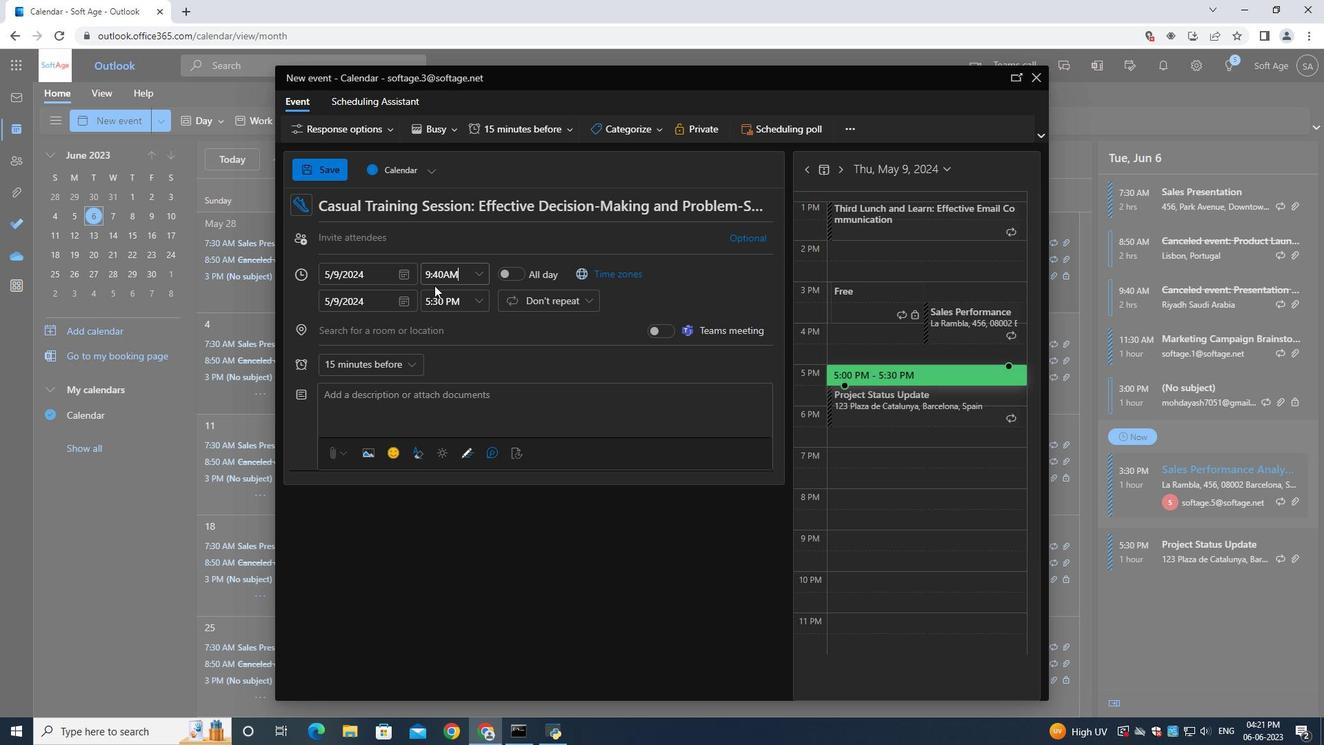 
Action: Mouse pressed left at (433, 302)
Screenshot: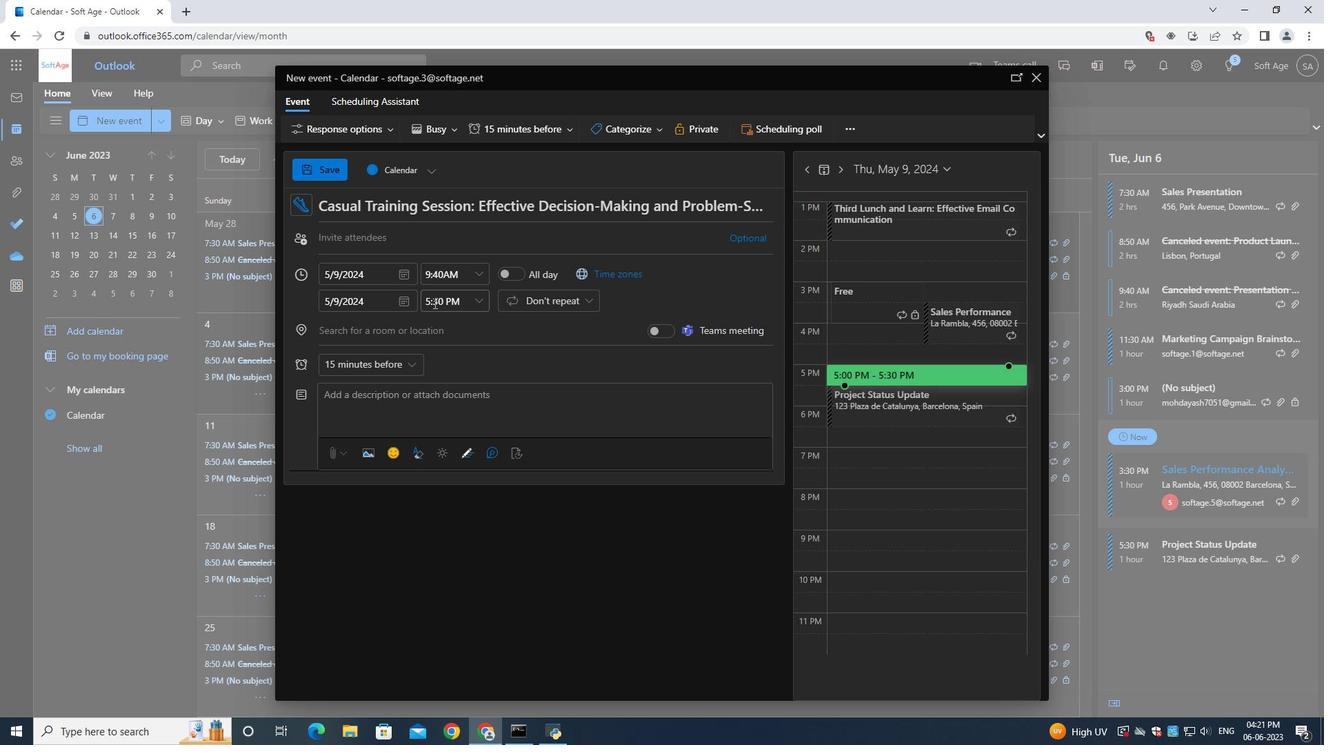 
Action: Key pressed 11<Key.shift_r>:40<Key.shift>A,
Screenshot: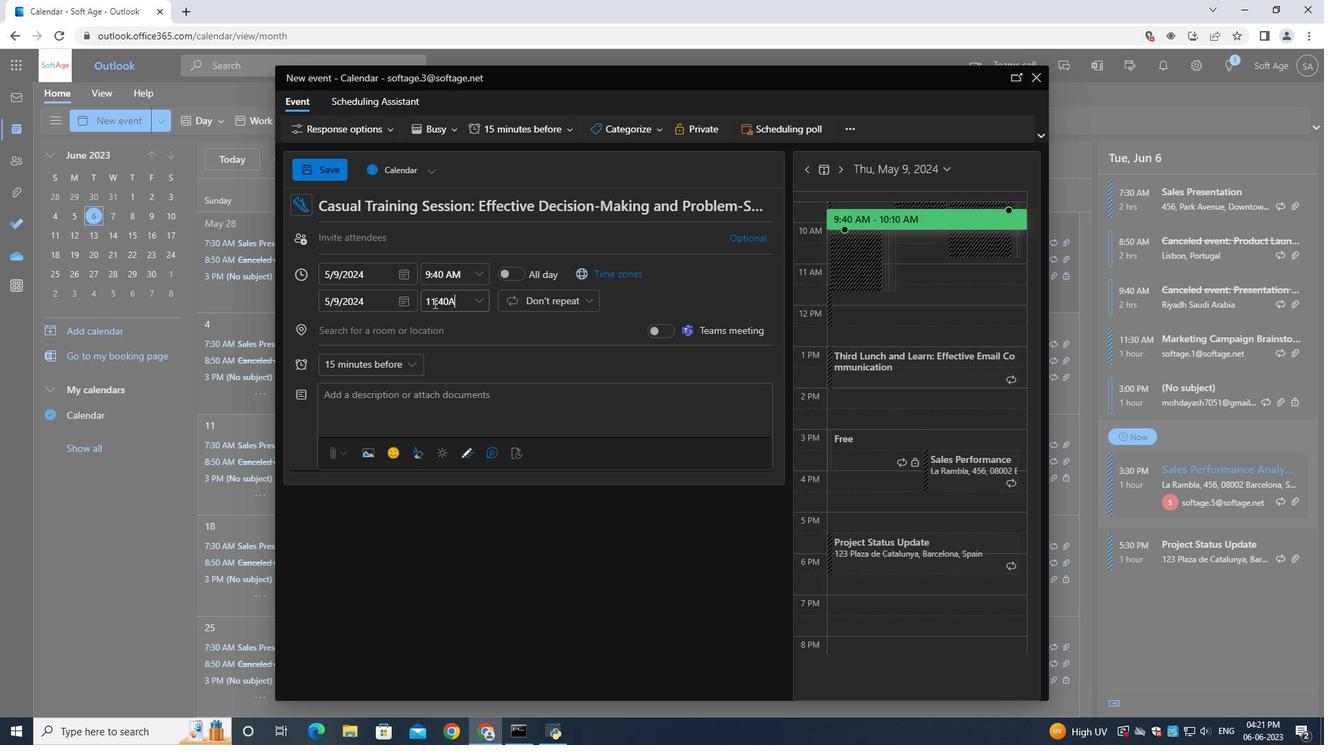 
Action: Mouse moved to (446, 311)
Screenshot: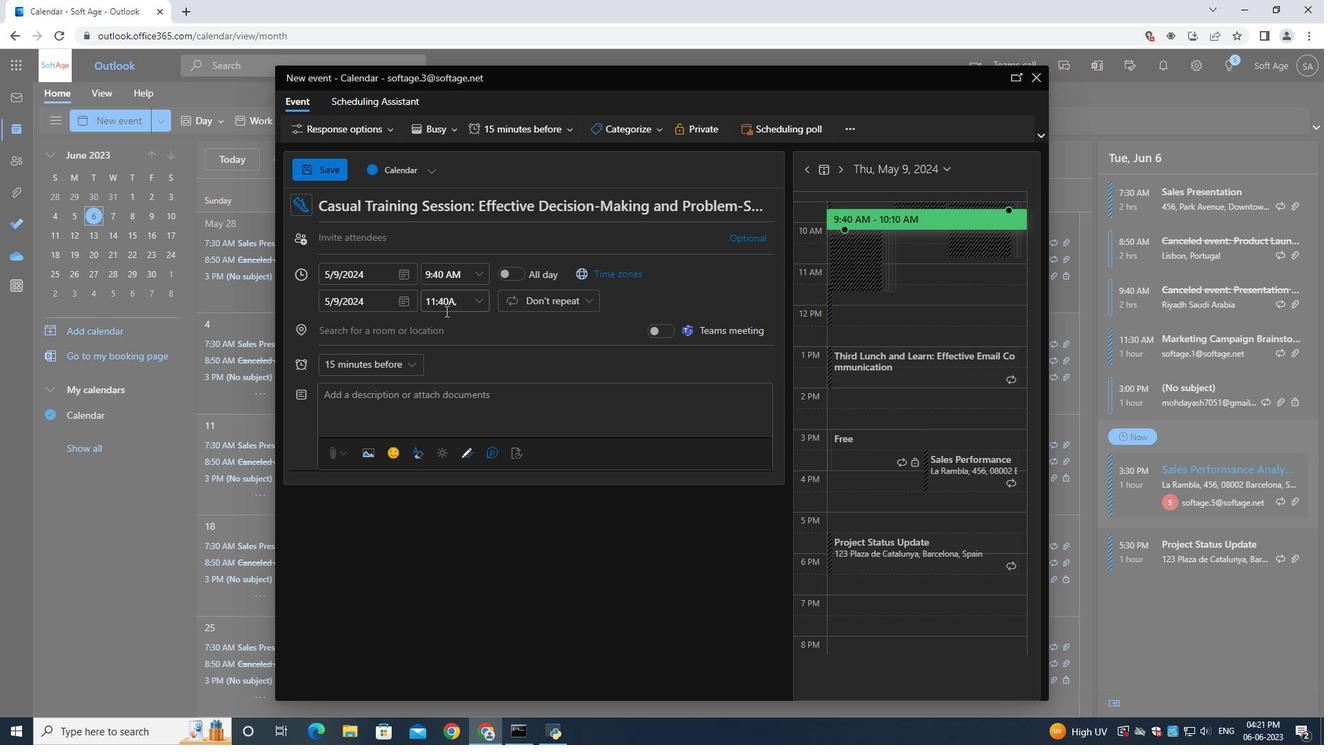 
Action: Key pressed <Key.backspace><Key.shift>M
Screenshot: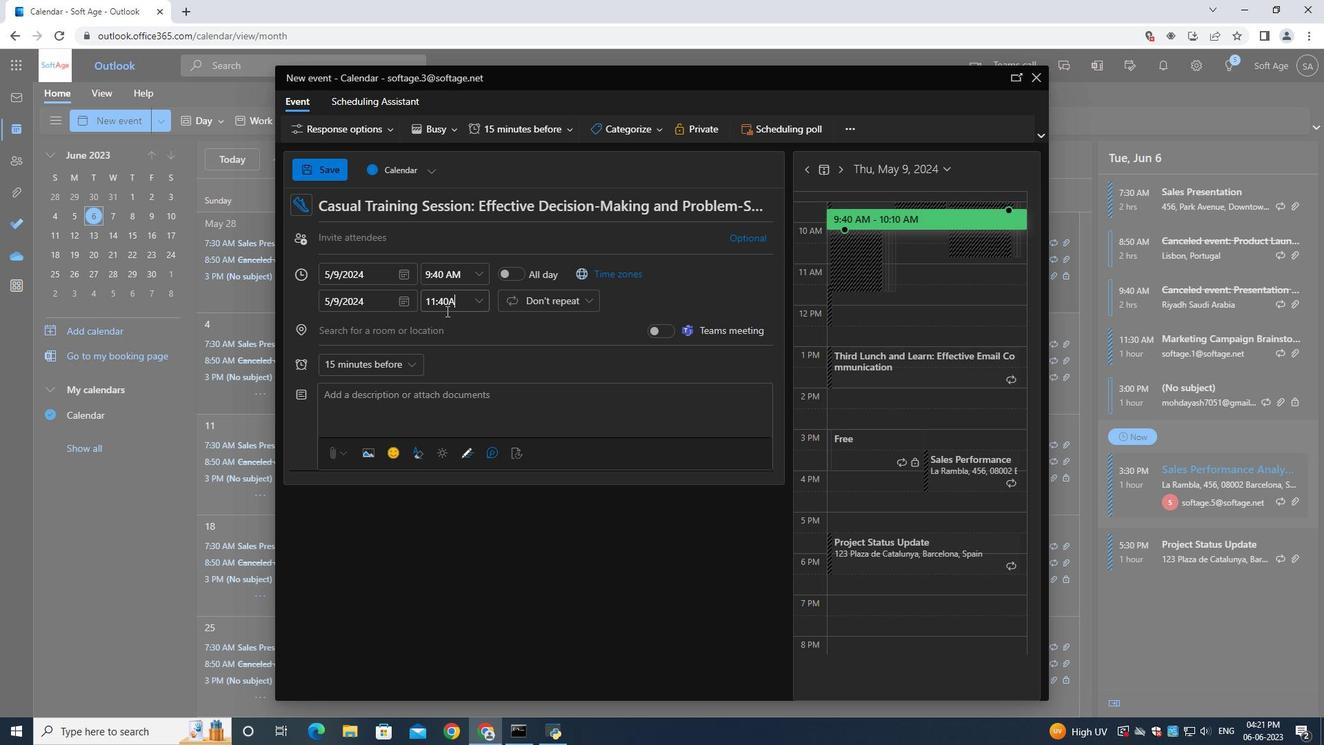
Action: Mouse moved to (380, 234)
Screenshot: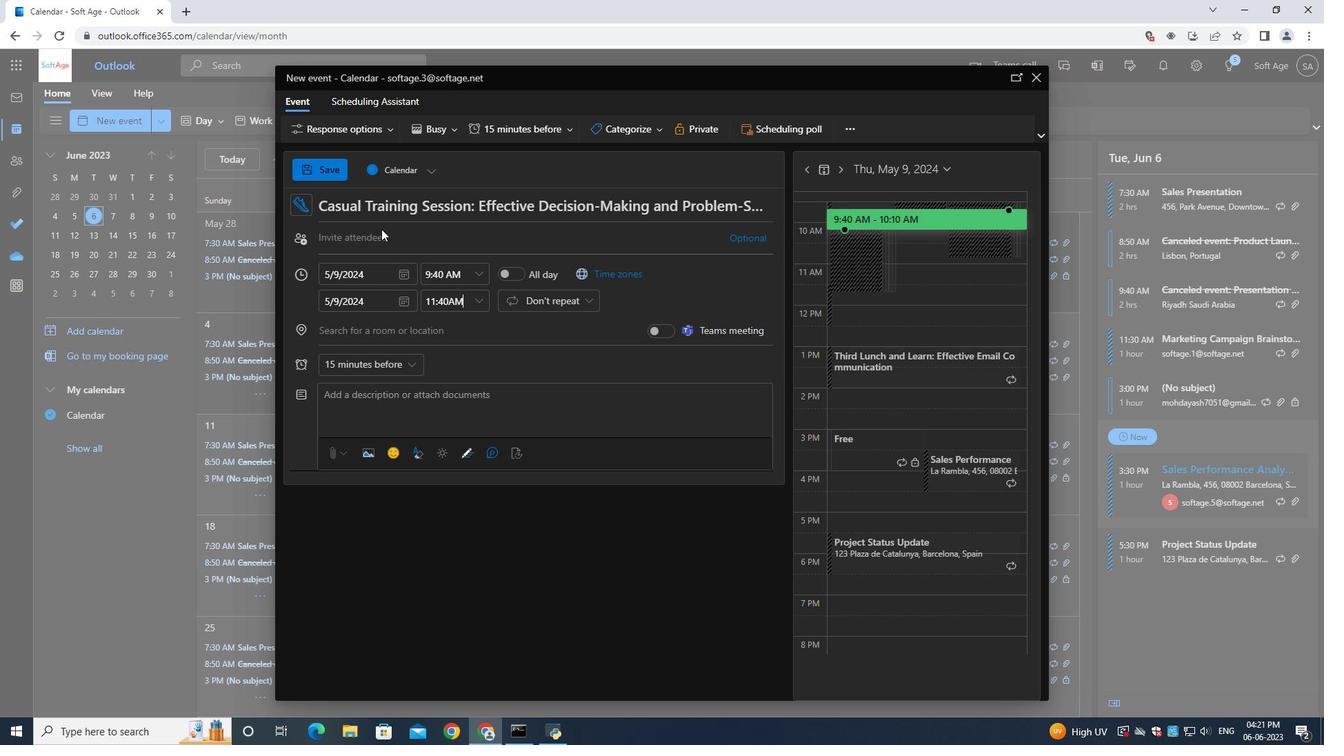 
Action: Mouse pressed left at (380, 234)
Screenshot: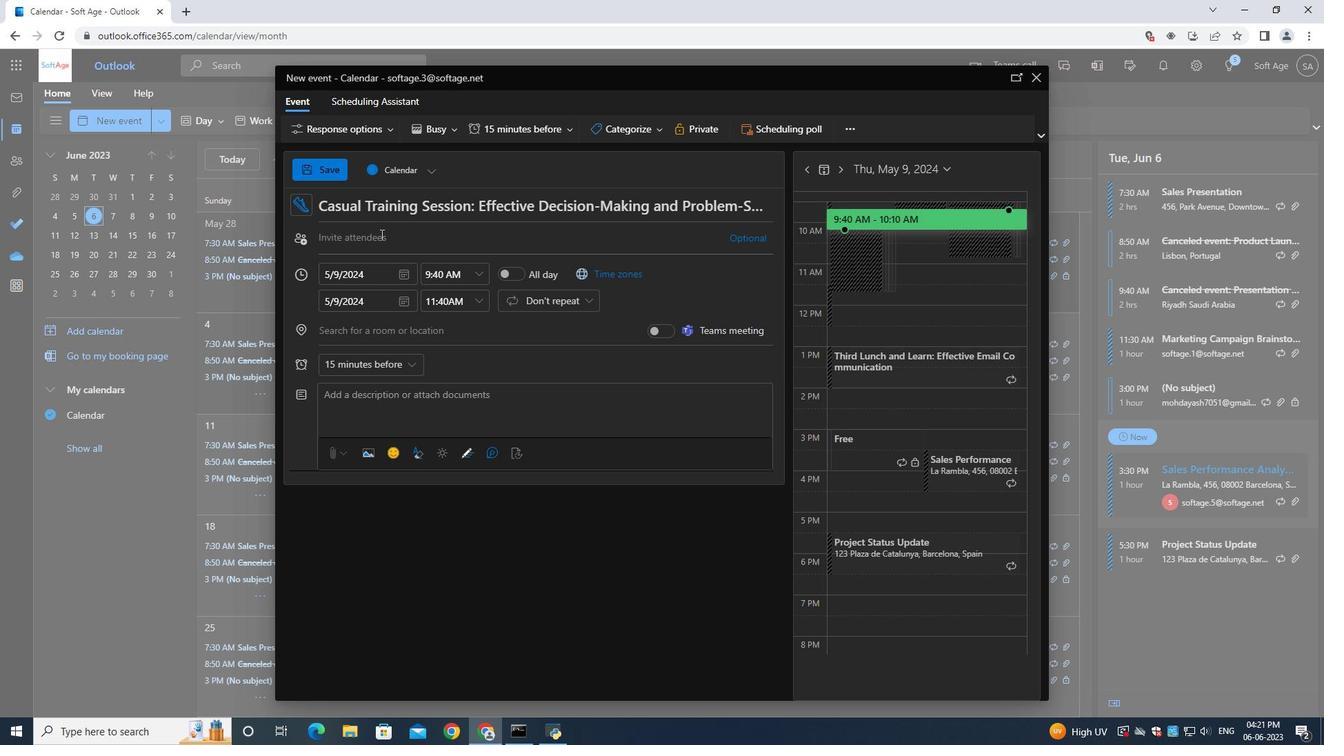 
Action: Mouse moved to (382, 231)
Screenshot: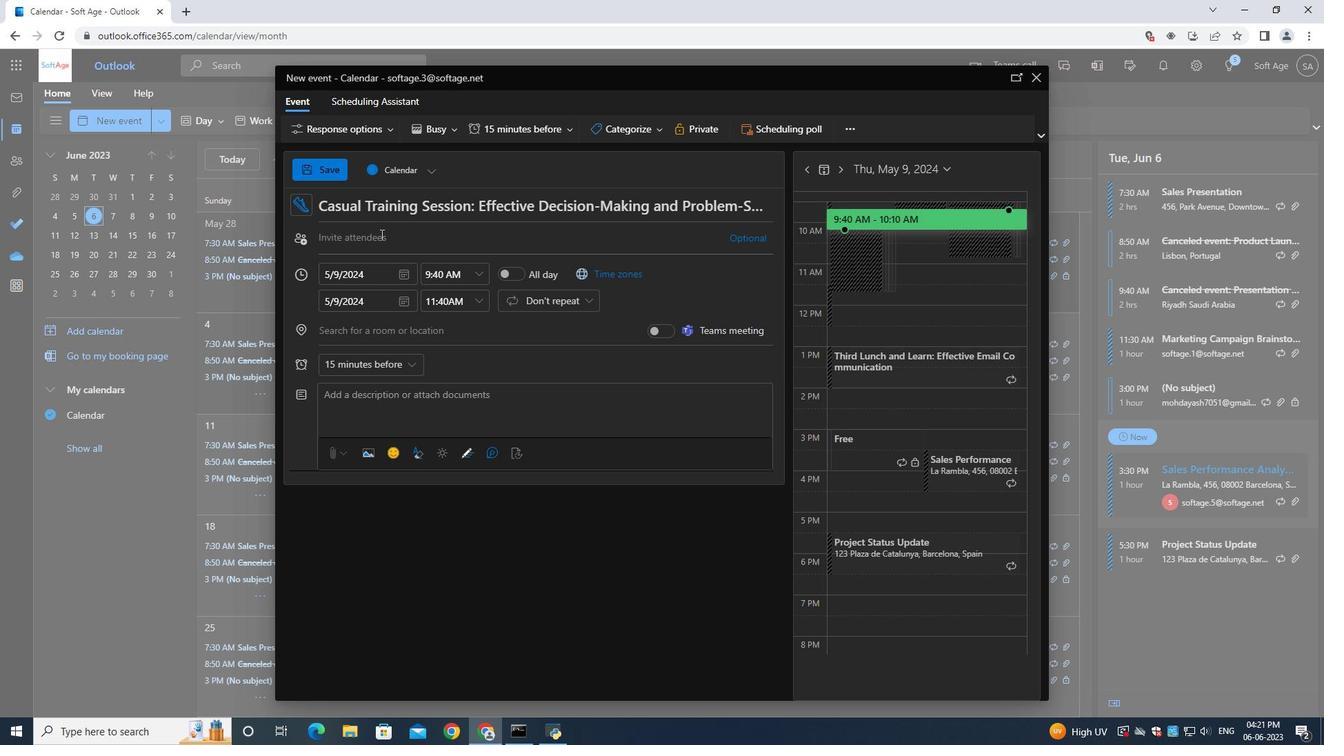 
Action: Key pressed softage.2<Key.shift>@softage.net
Screenshot: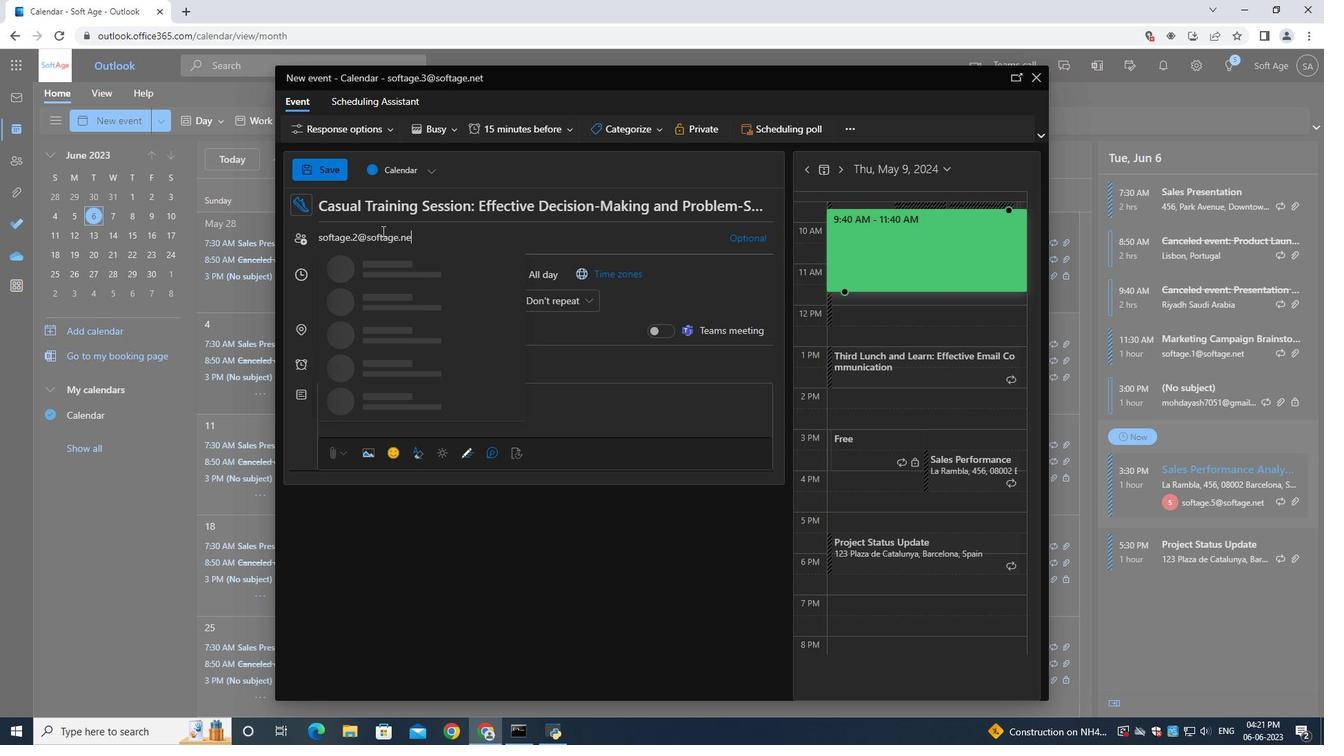 
Action: Mouse moved to (424, 273)
Screenshot: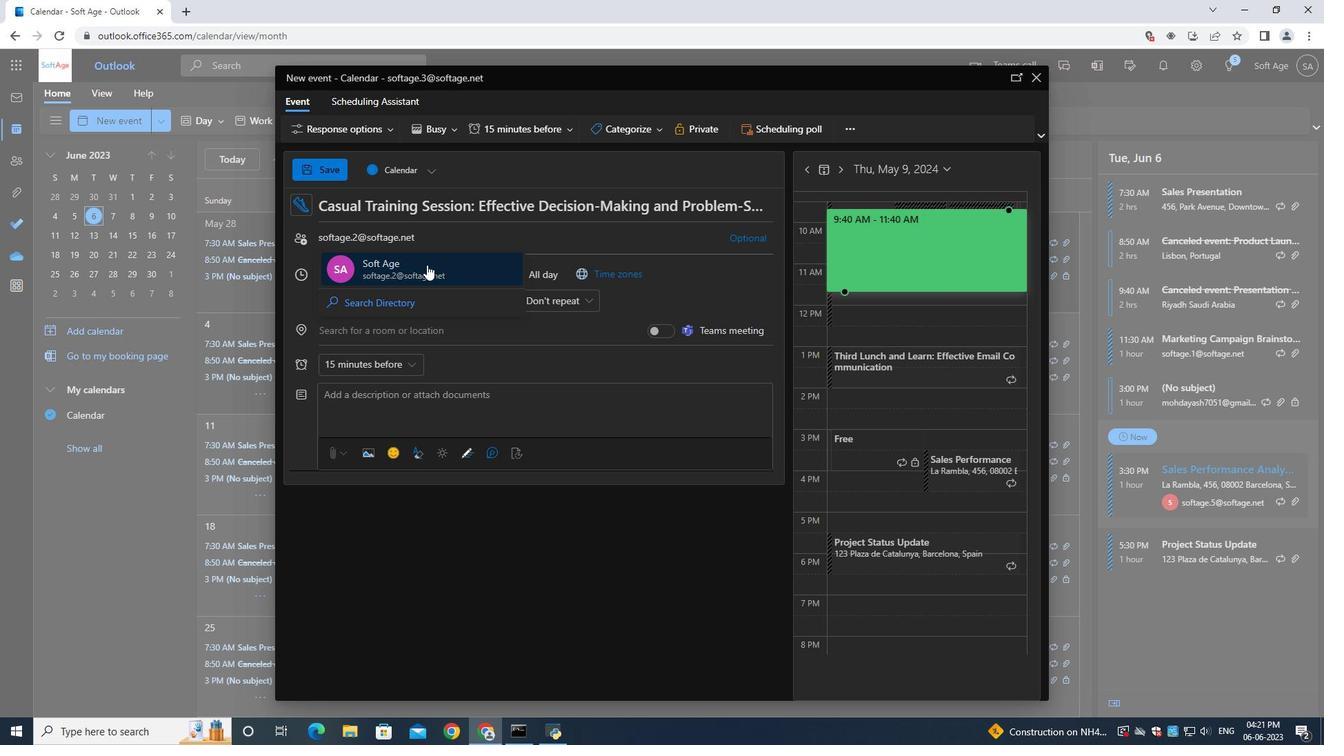 
Action: Mouse pressed left at (424, 273)
Screenshot: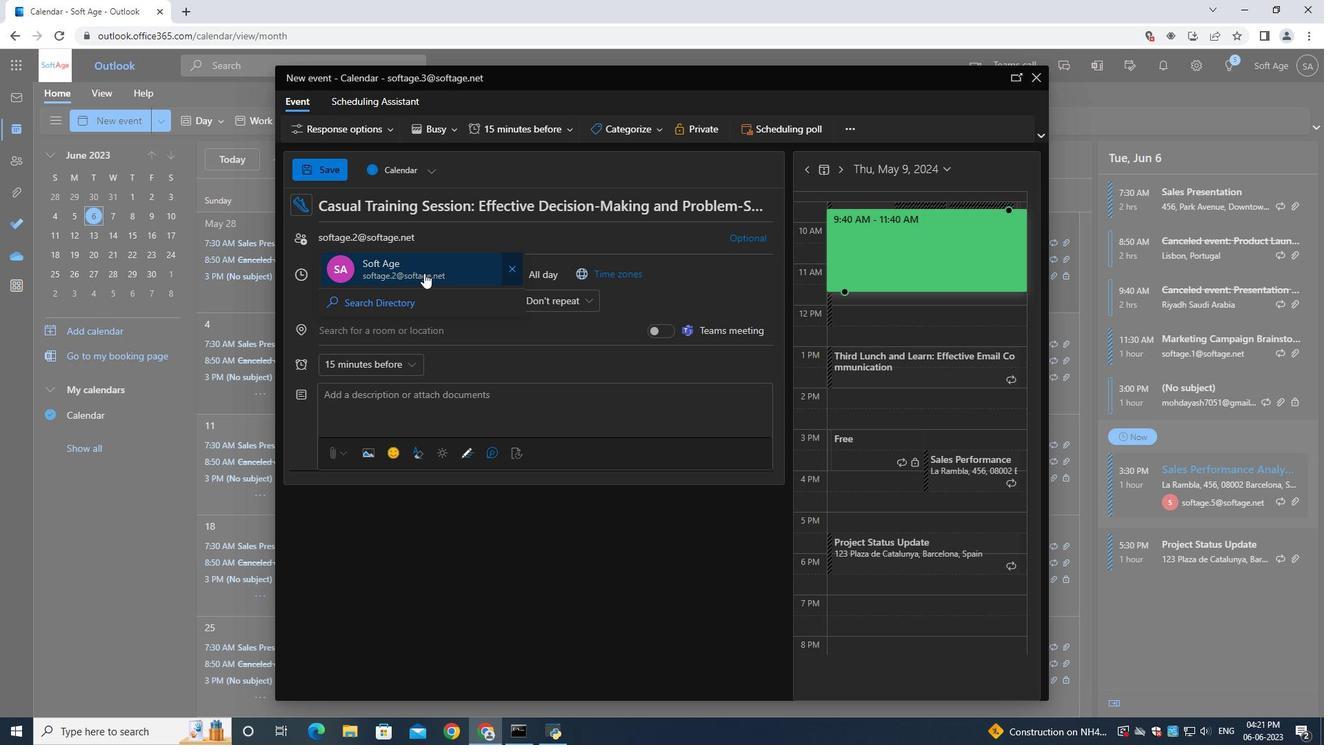 
Action: Mouse moved to (407, 246)
Screenshot: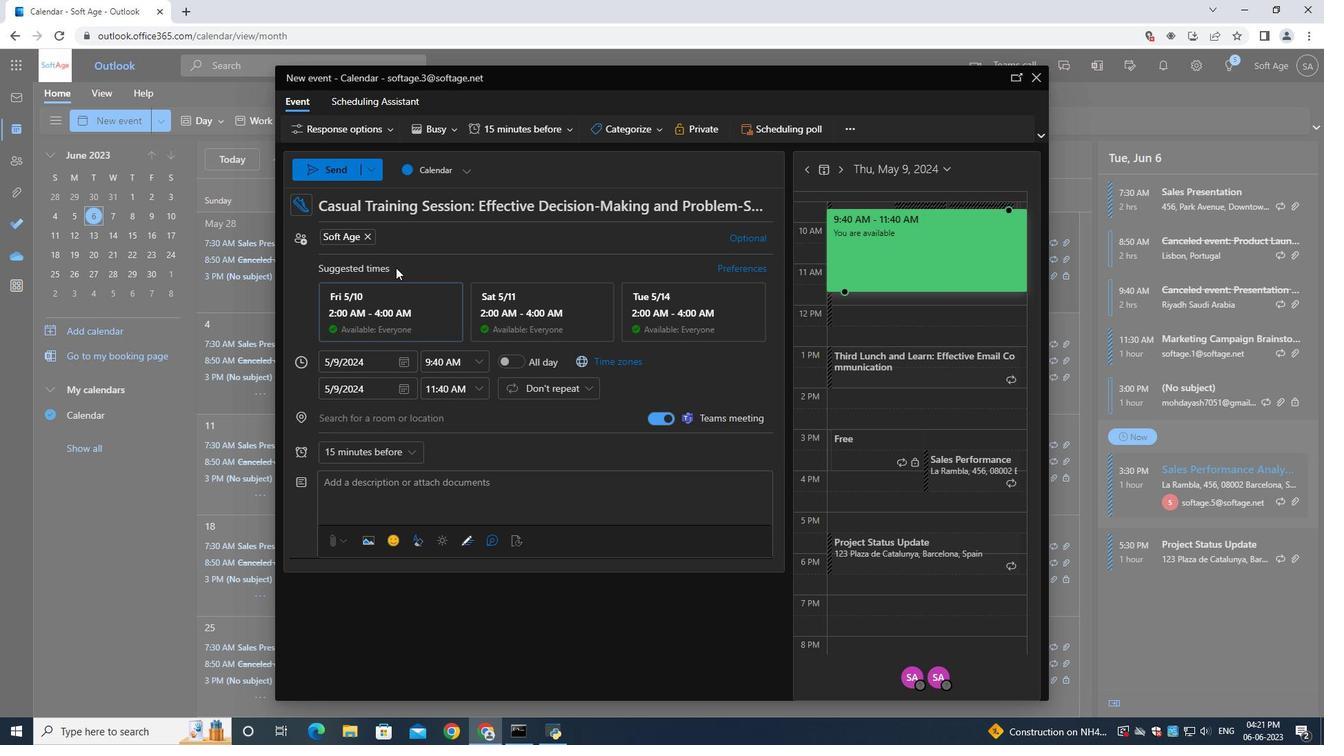 
Action: Key pressed softage.4<Key.shift>@softage.net
Screenshot: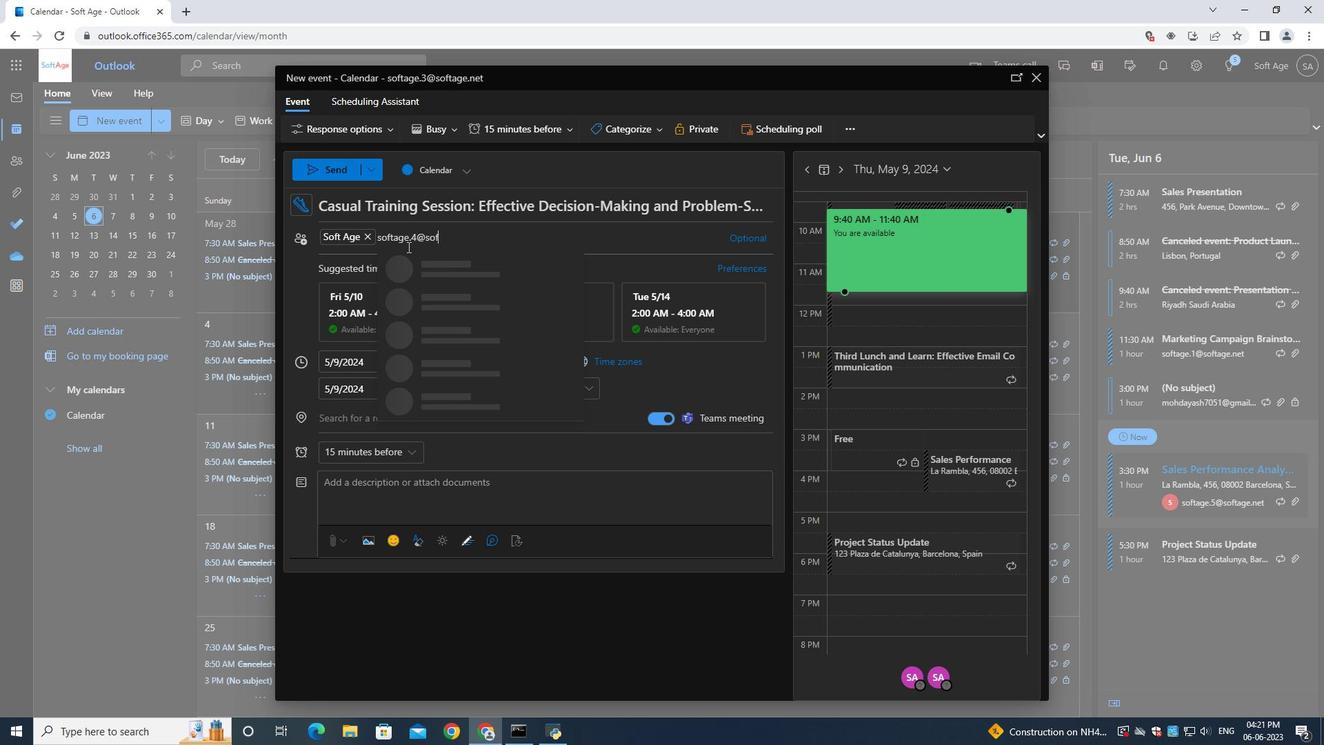 
Action: Mouse moved to (431, 265)
Screenshot: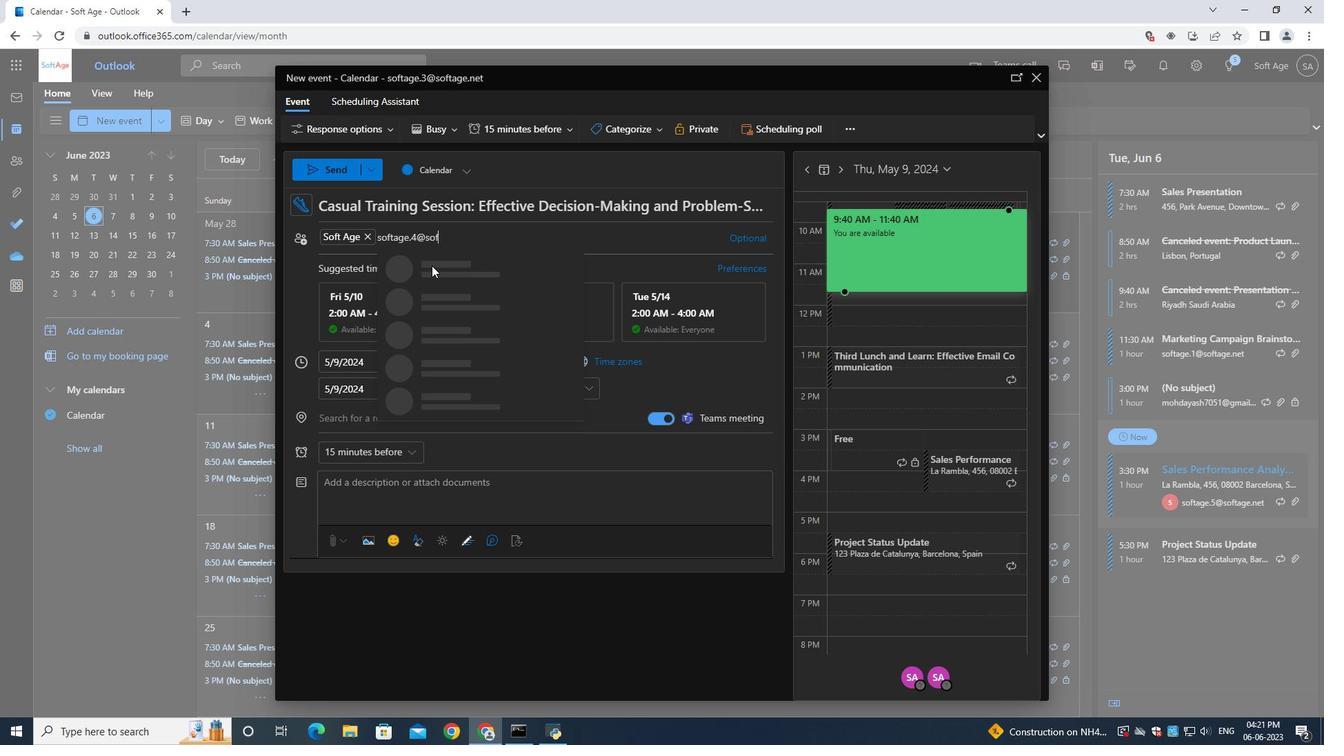 
Action: Mouse pressed left at (431, 265)
Screenshot: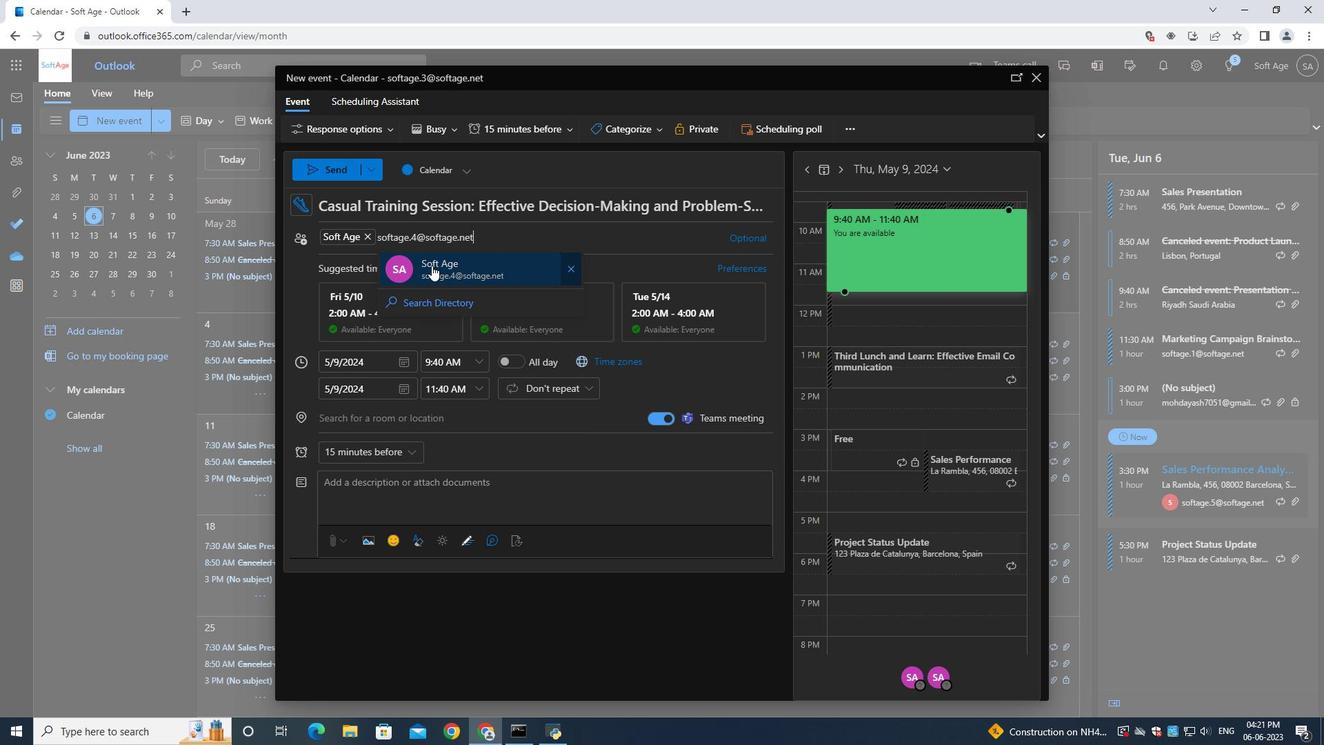
Action: Mouse moved to (369, 445)
Screenshot: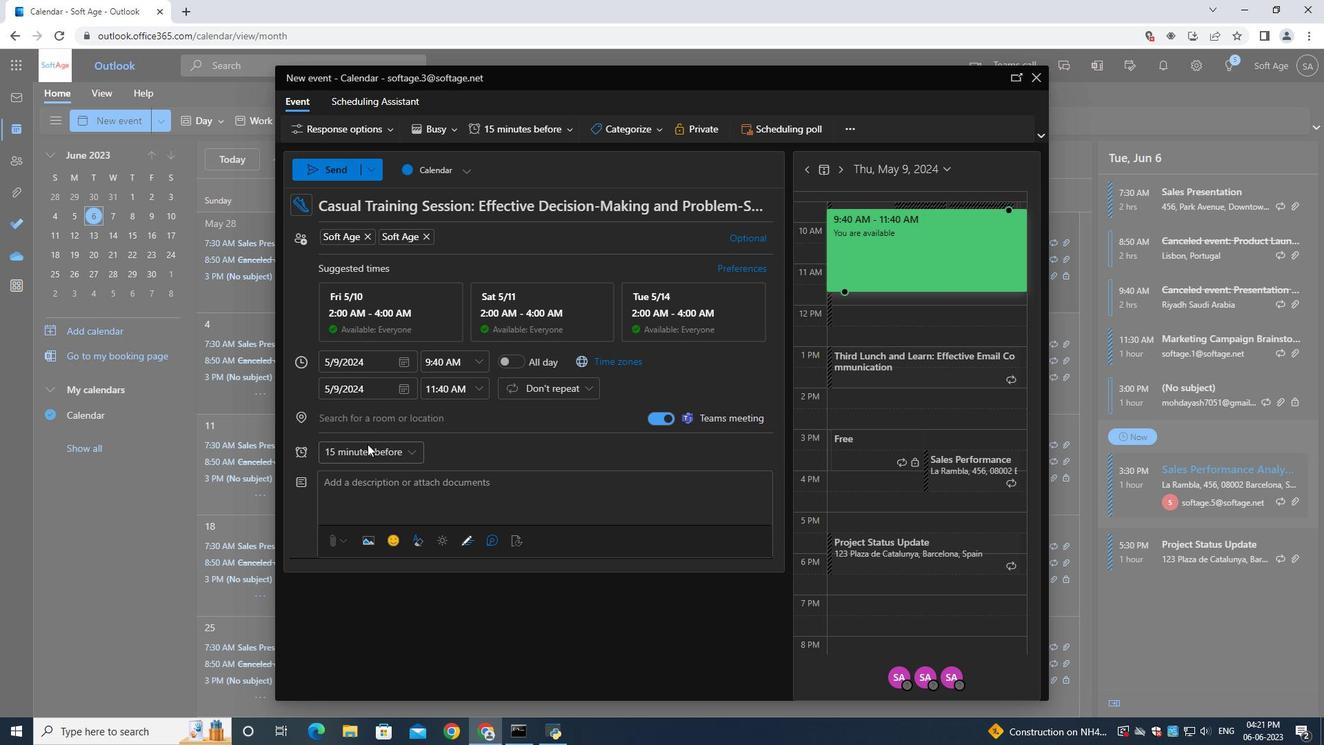 
Action: Mouse pressed left at (369, 445)
Screenshot: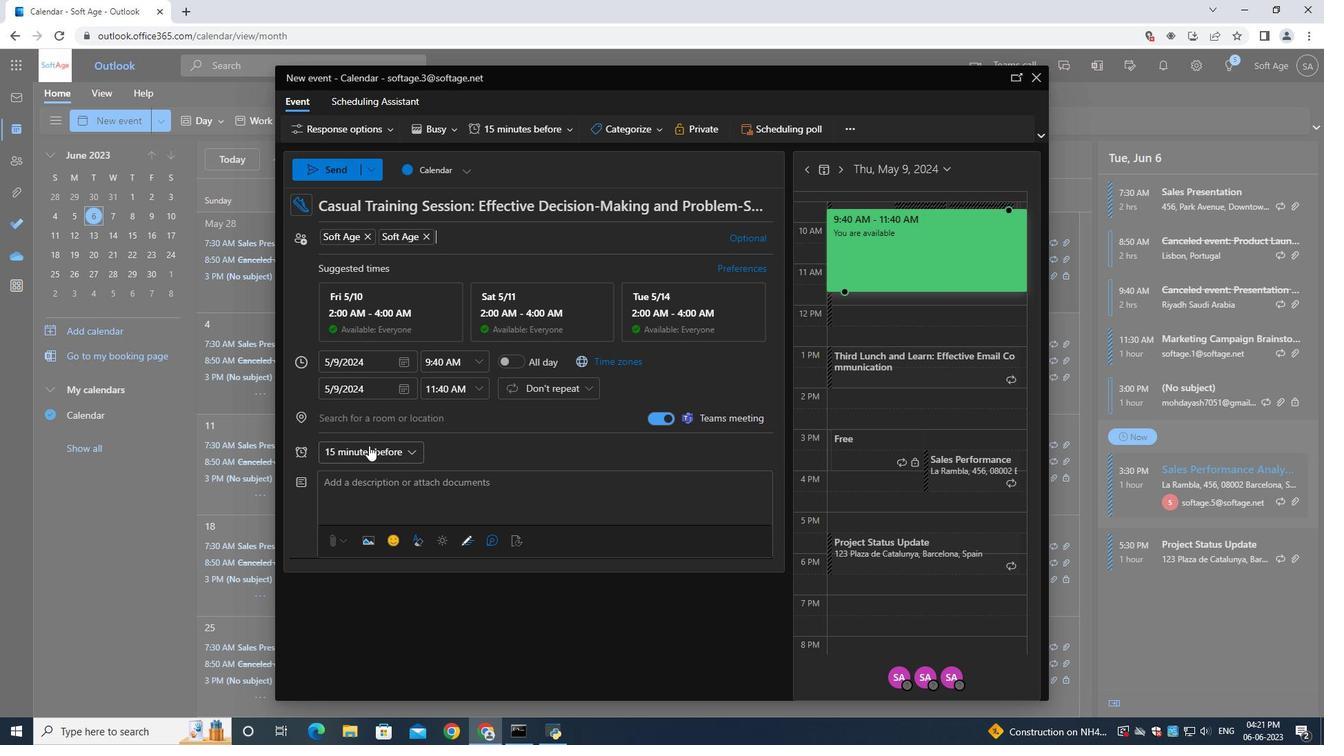 
Action: Mouse moved to (368, 206)
Screenshot: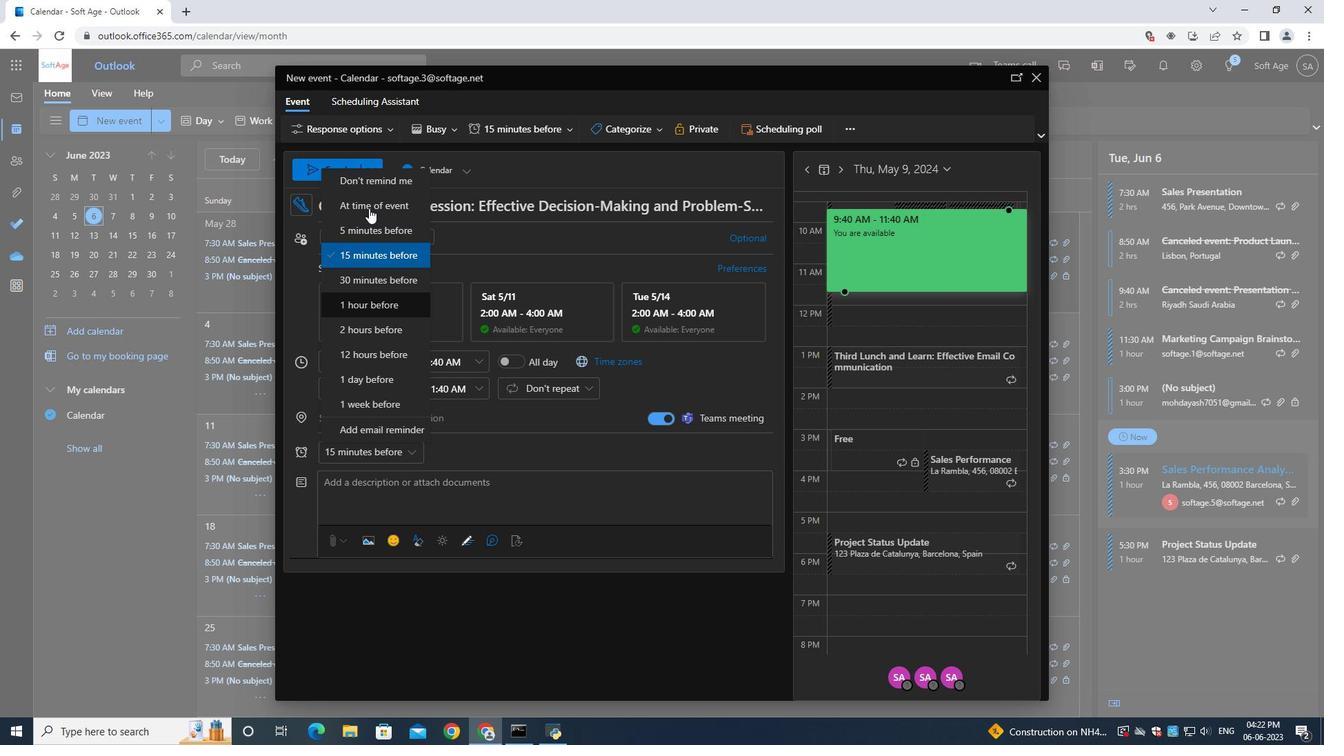 
Action: Mouse pressed left at (368, 206)
Screenshot: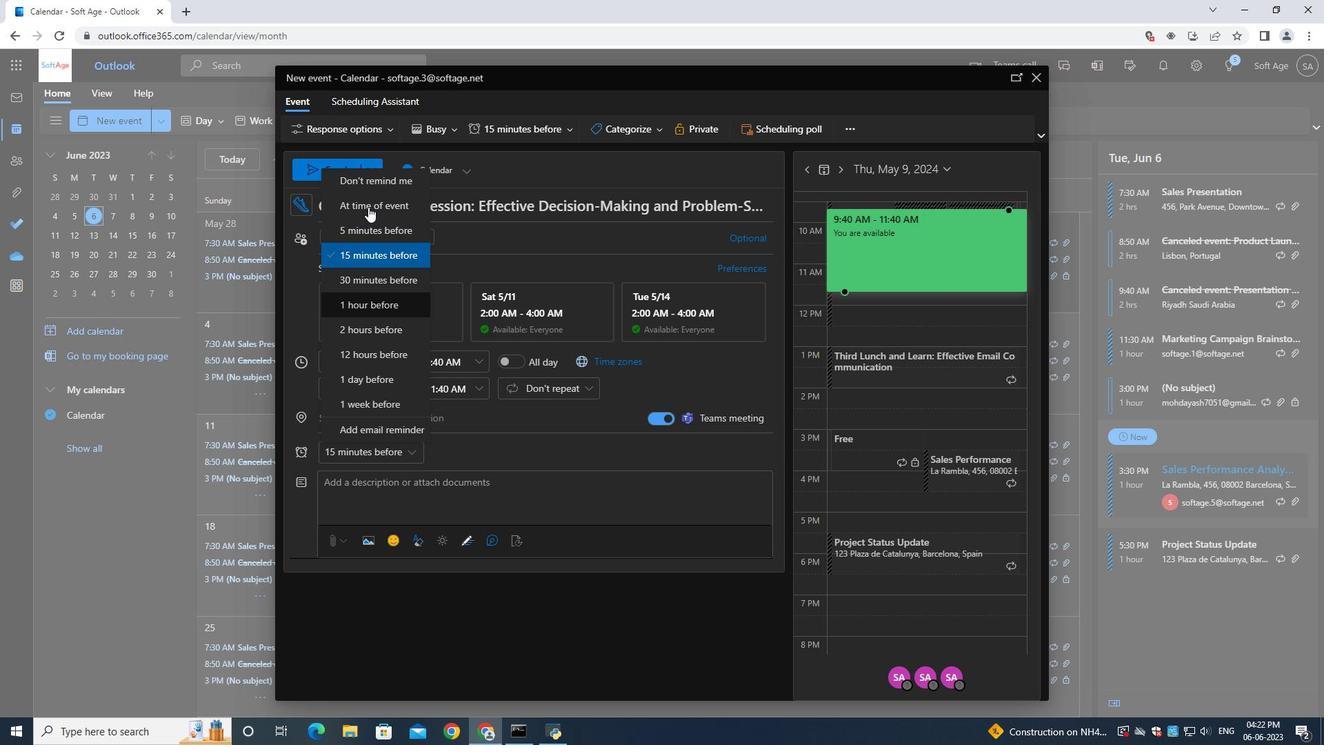 
Action: Mouse moved to (335, 172)
Screenshot: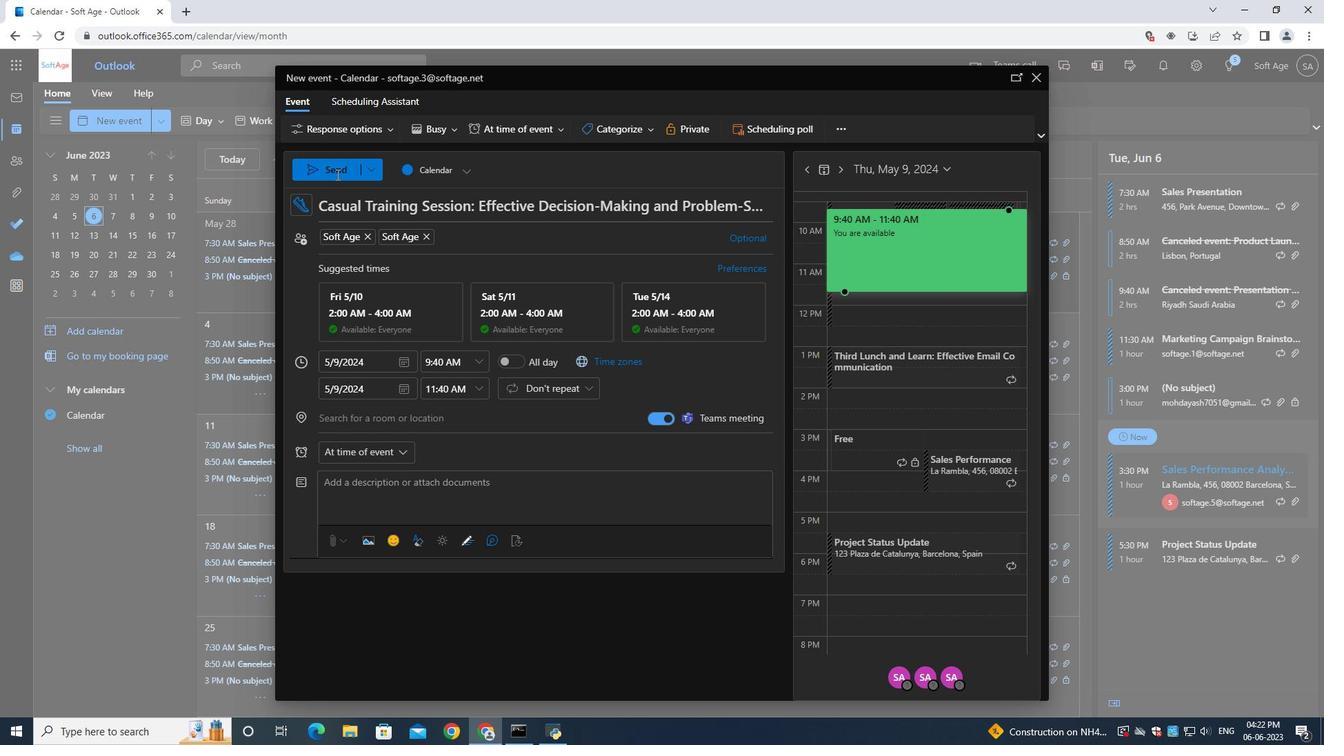 
Action: Mouse pressed left at (335, 172)
Screenshot: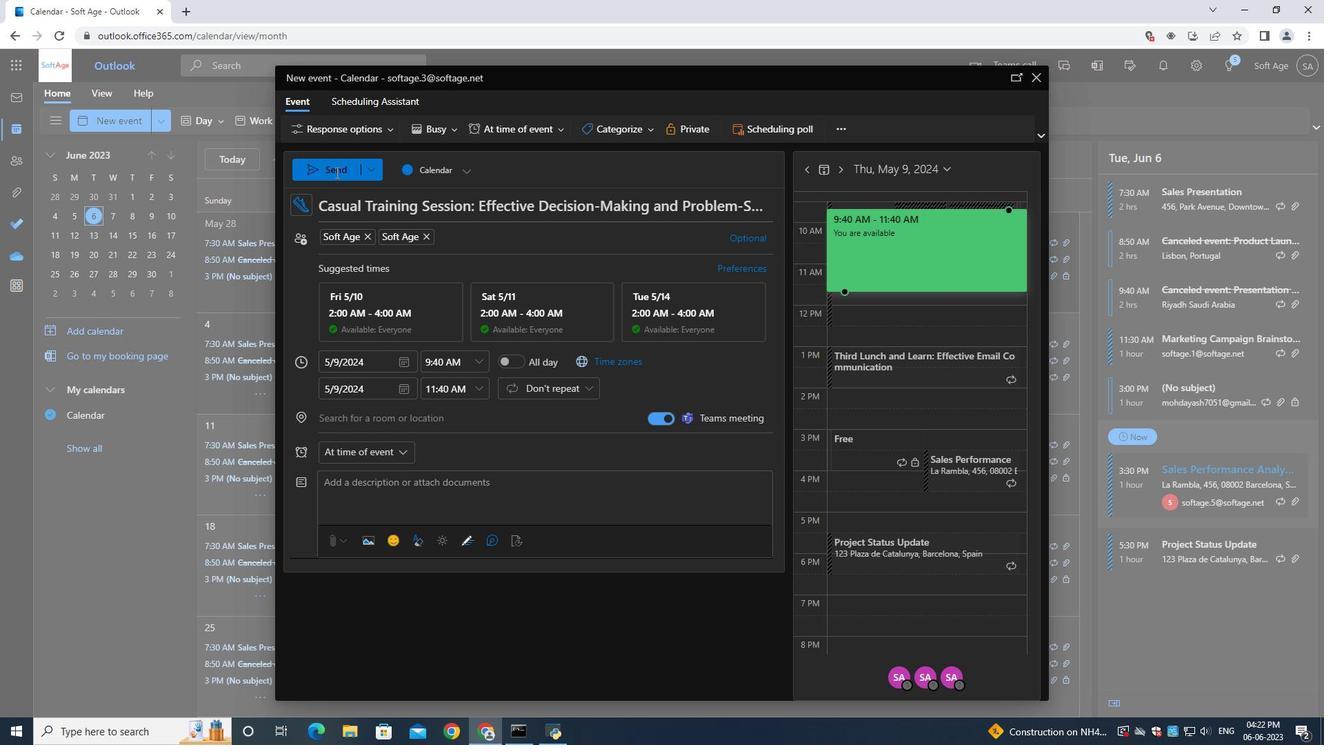 
